 Task: Search one way flight ticket for 1 adult, 1 child, 1 infant in seat in premium economy from Dubuque: Dubuque Regional Airport to Raleigh: Raleigh-durham International Airport on 8-5-2023. Choice of flights is Singapure airlines. Number of bags: 1 checked bag. Price is upto 76000. Outbound departure time preference is 12:30.
Action: Mouse moved to (379, 352)
Screenshot: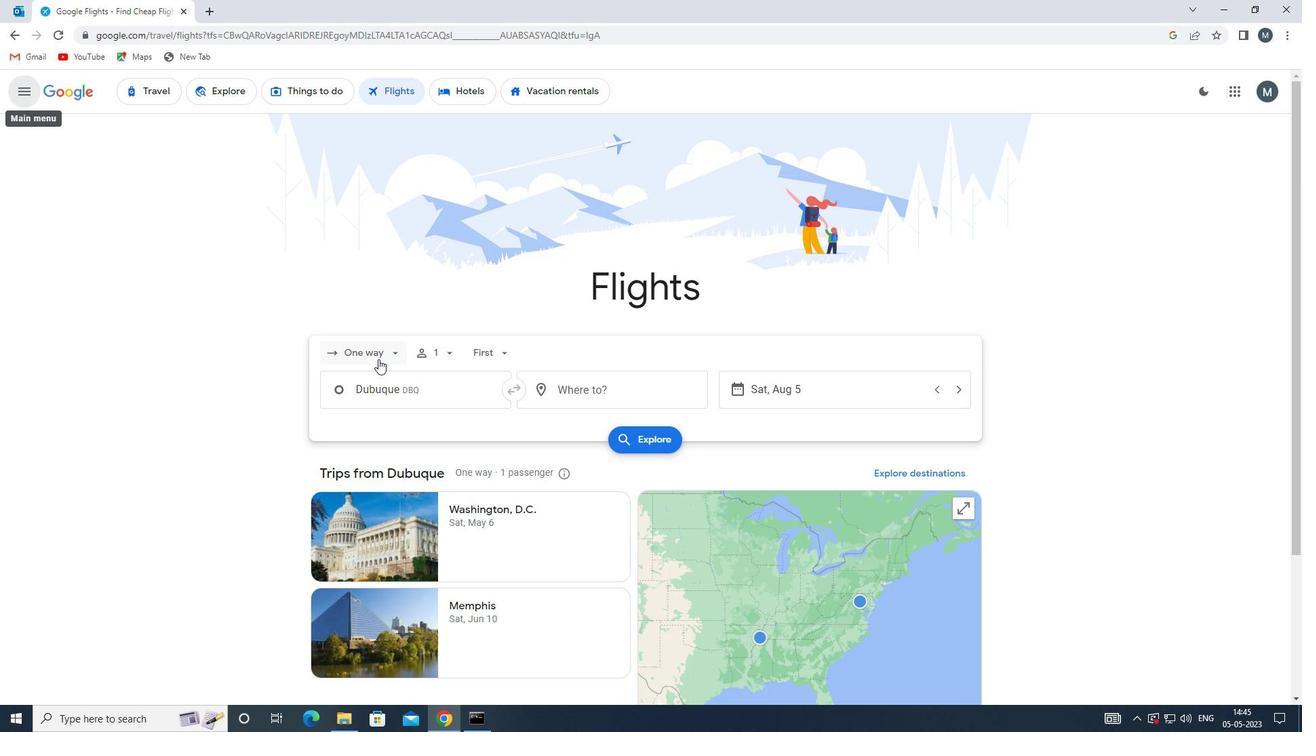 
Action: Mouse pressed left at (379, 352)
Screenshot: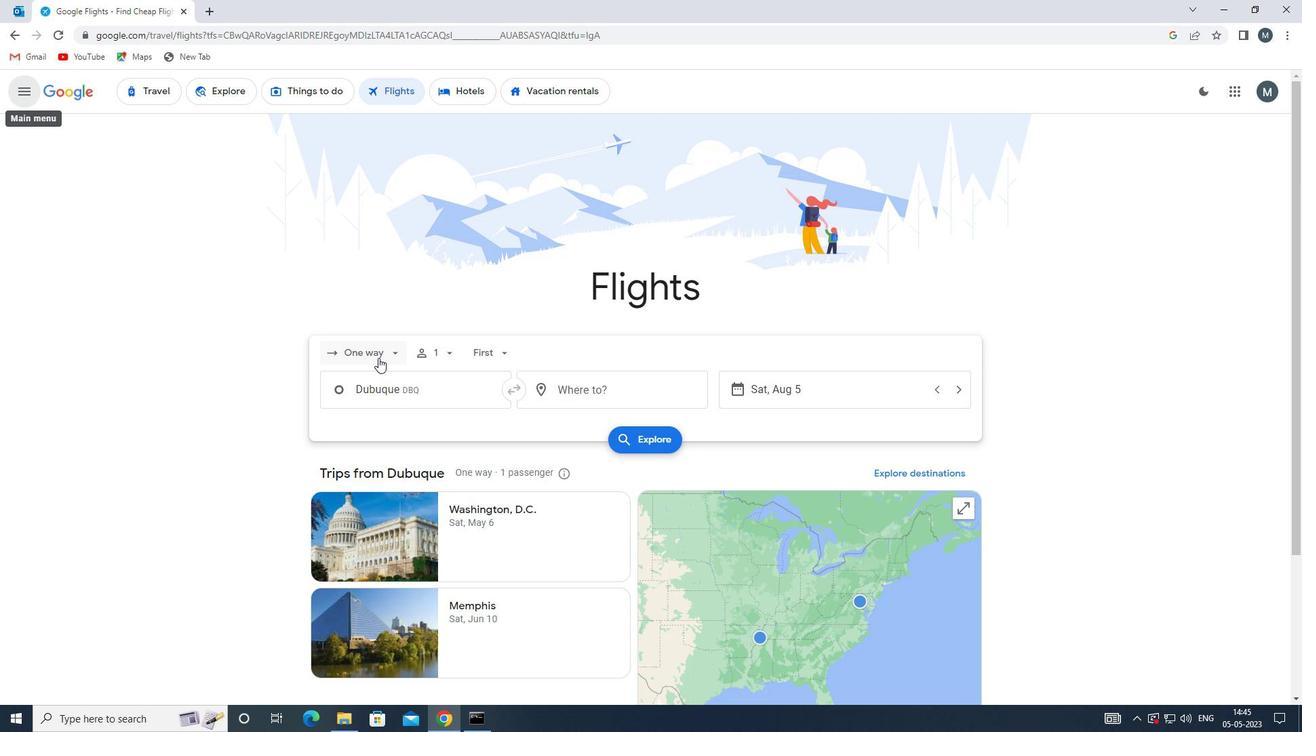 
Action: Mouse moved to (399, 428)
Screenshot: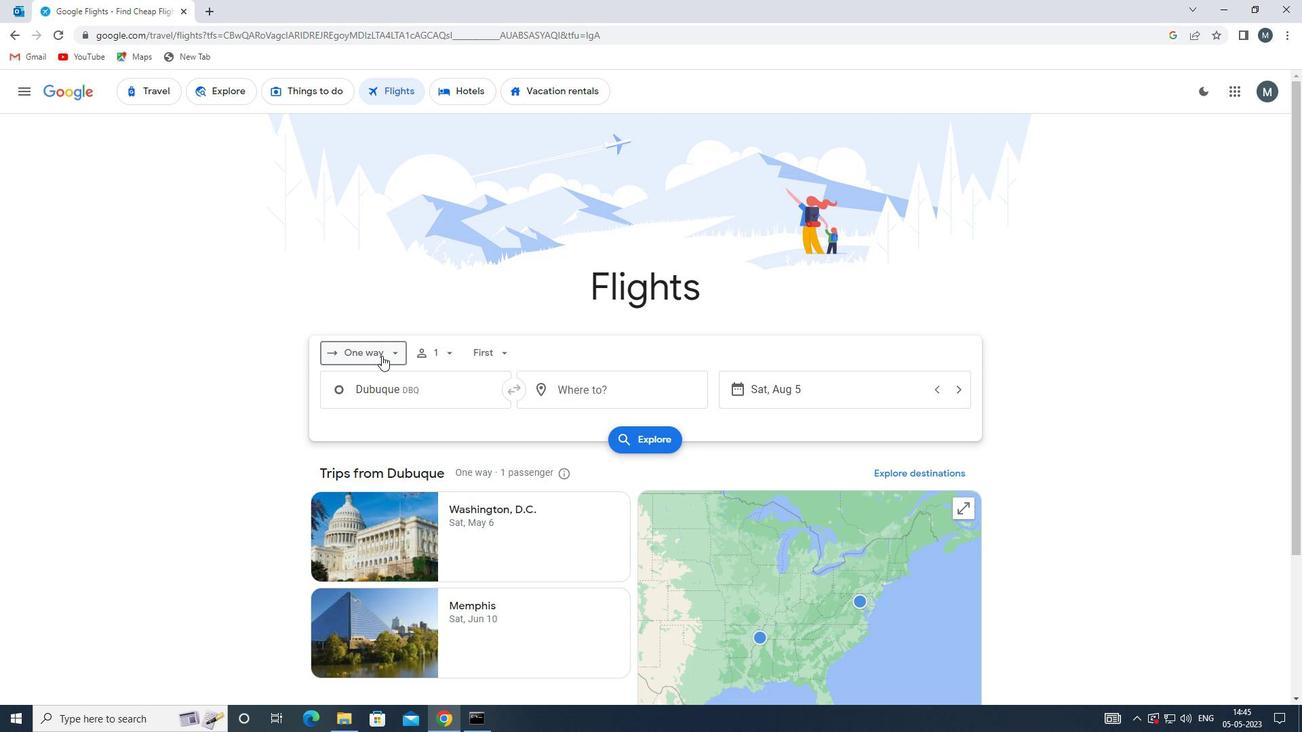 
Action: Mouse pressed left at (399, 428)
Screenshot: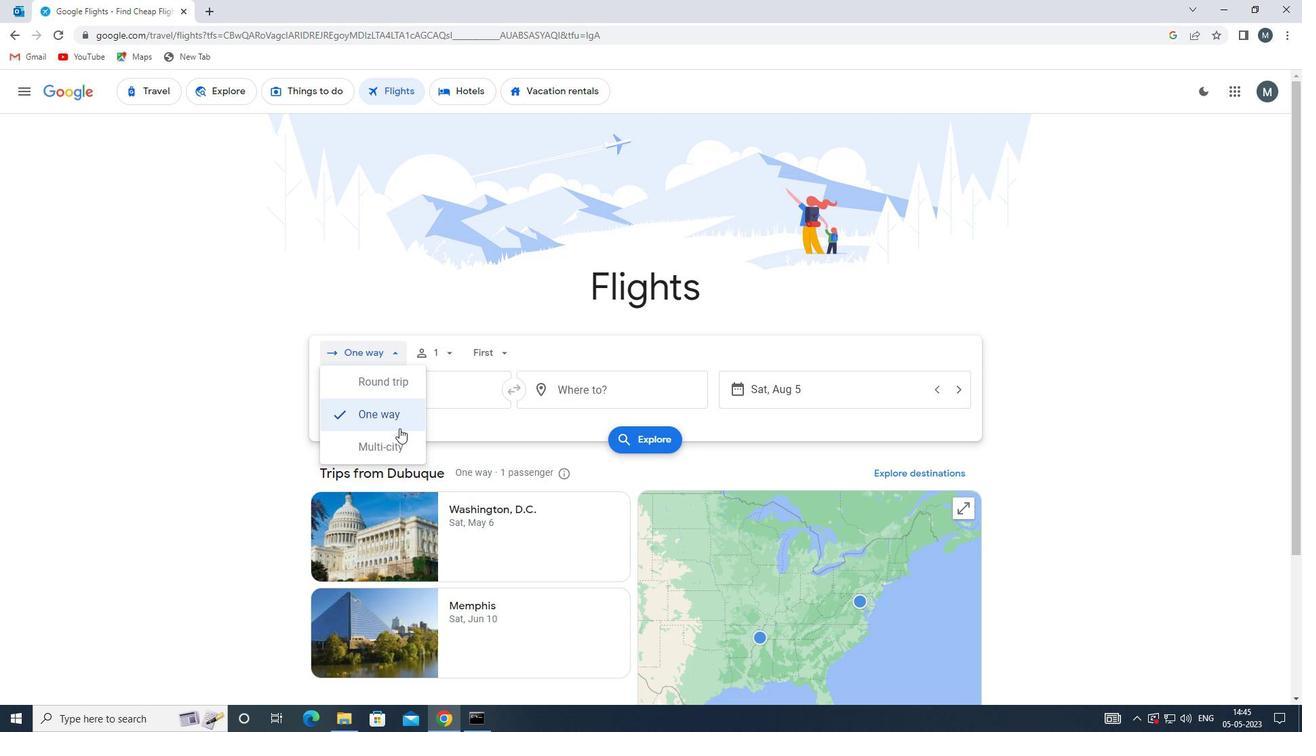 
Action: Mouse moved to (450, 349)
Screenshot: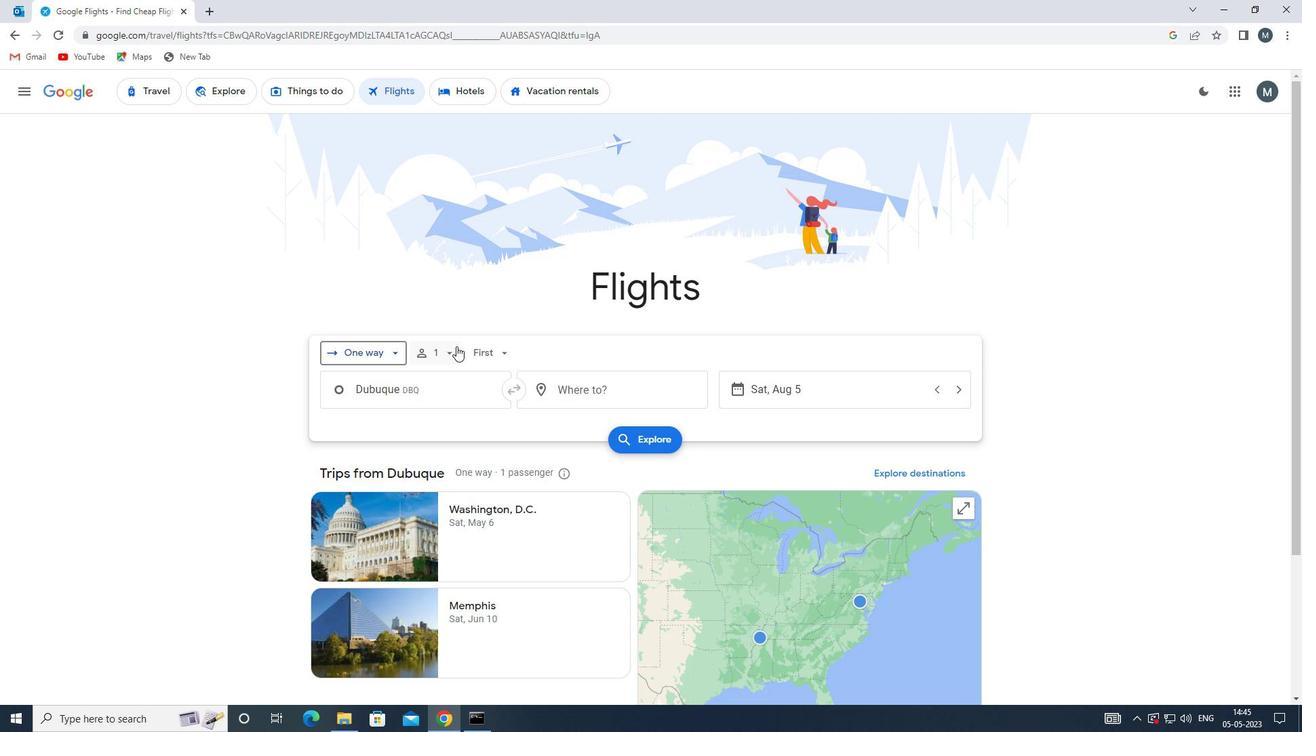 
Action: Mouse pressed left at (450, 349)
Screenshot: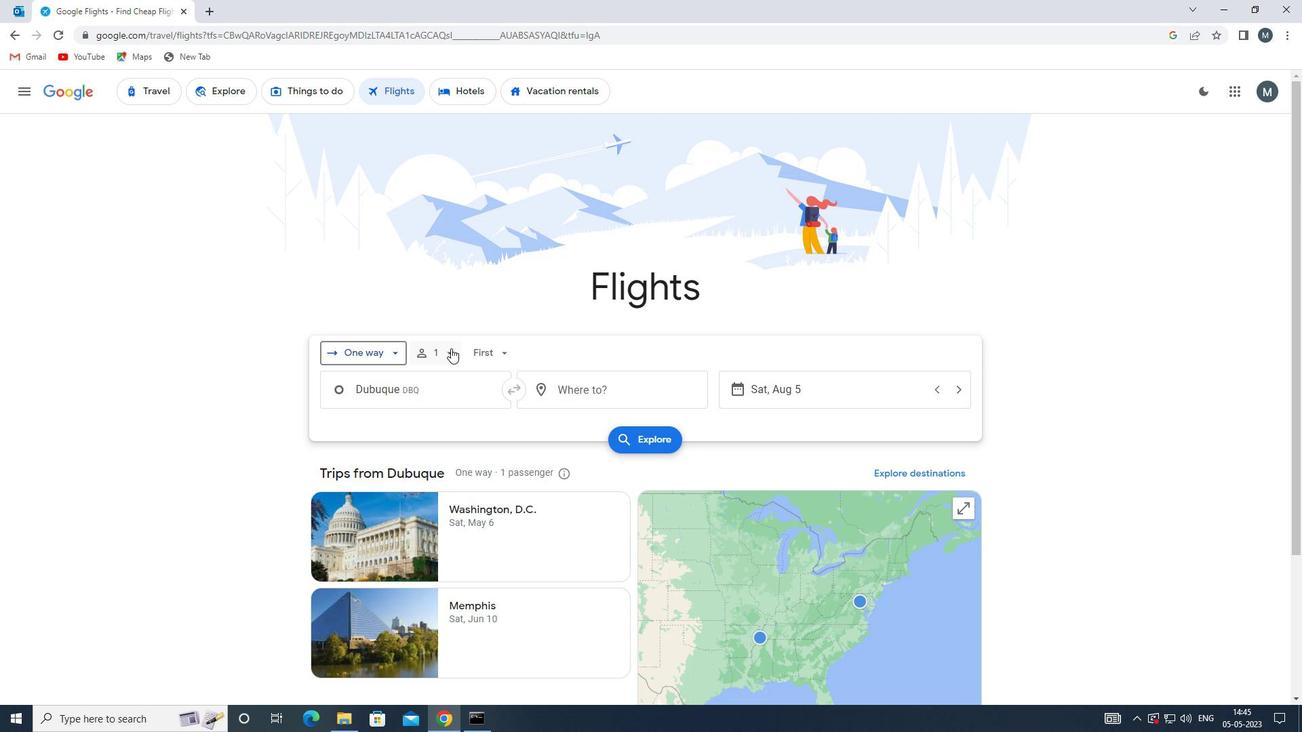 
Action: Mouse moved to (554, 425)
Screenshot: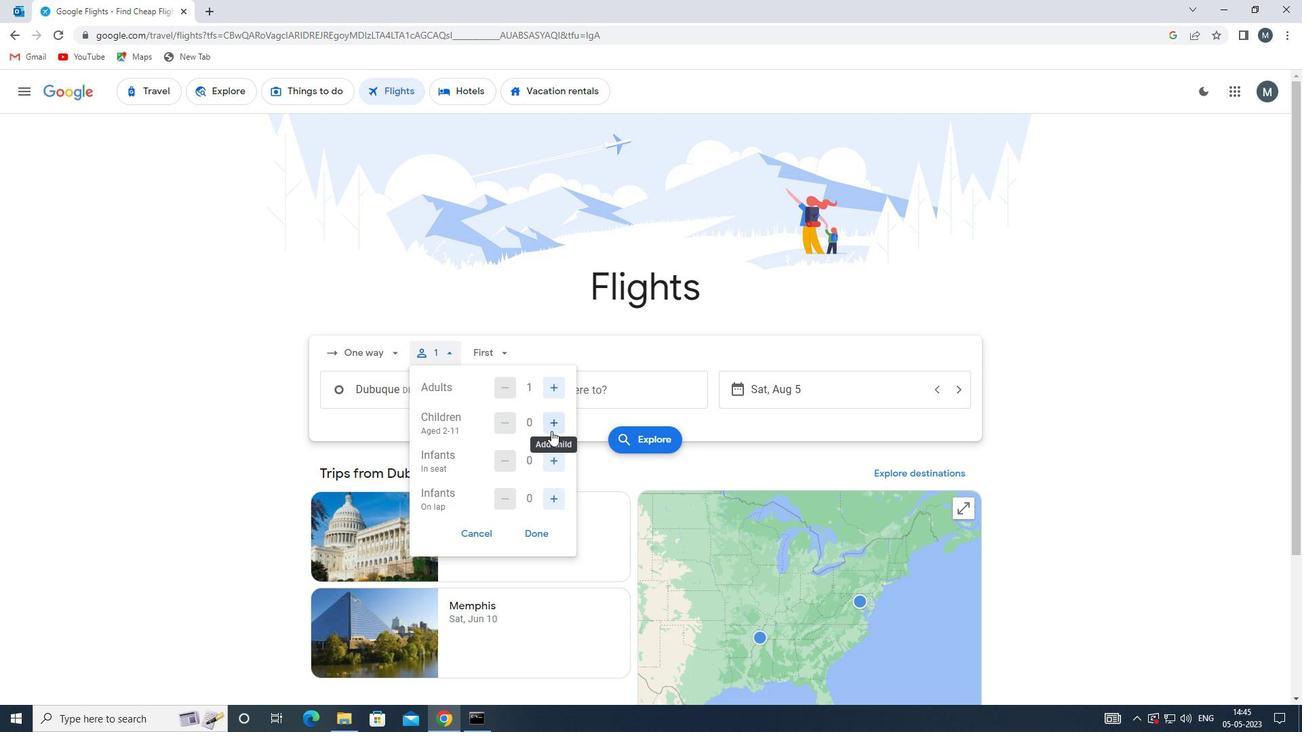 
Action: Mouse pressed left at (554, 425)
Screenshot: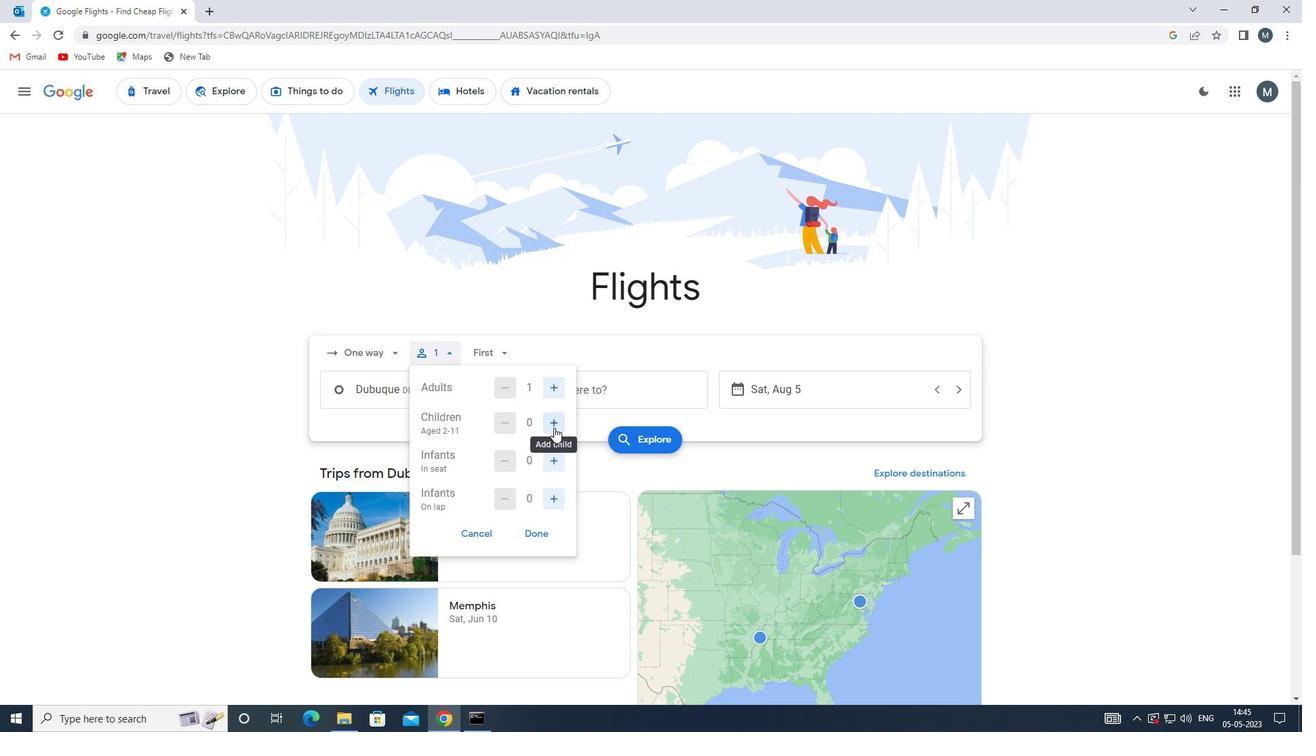 
Action: Mouse moved to (552, 449)
Screenshot: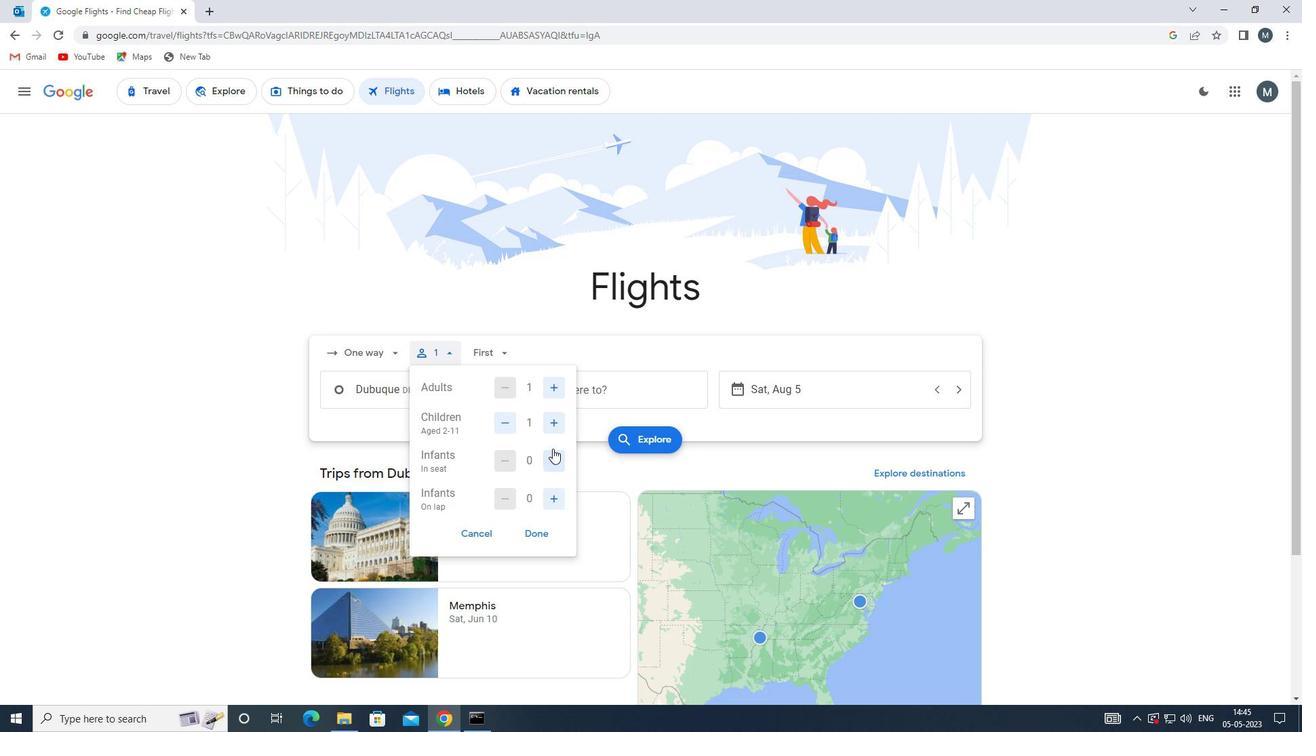 
Action: Mouse pressed left at (552, 449)
Screenshot: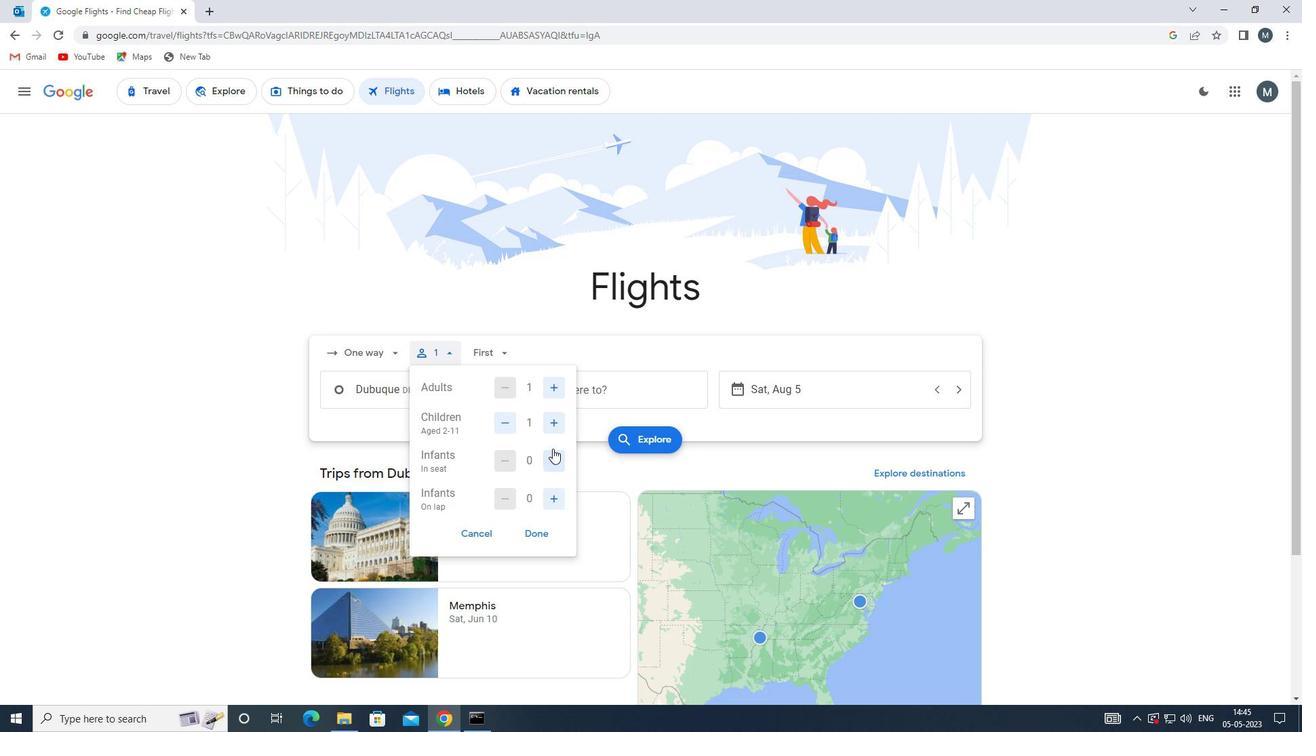
Action: Mouse moved to (533, 532)
Screenshot: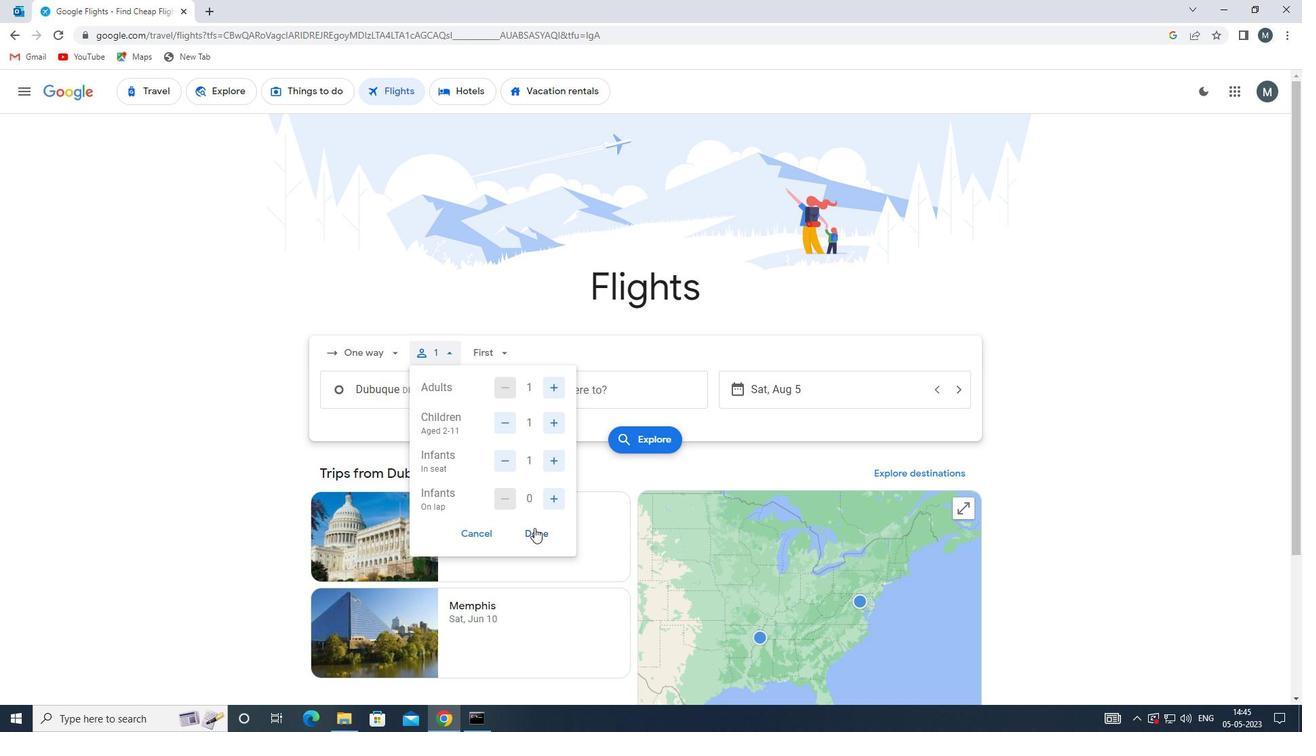 
Action: Mouse pressed left at (533, 532)
Screenshot: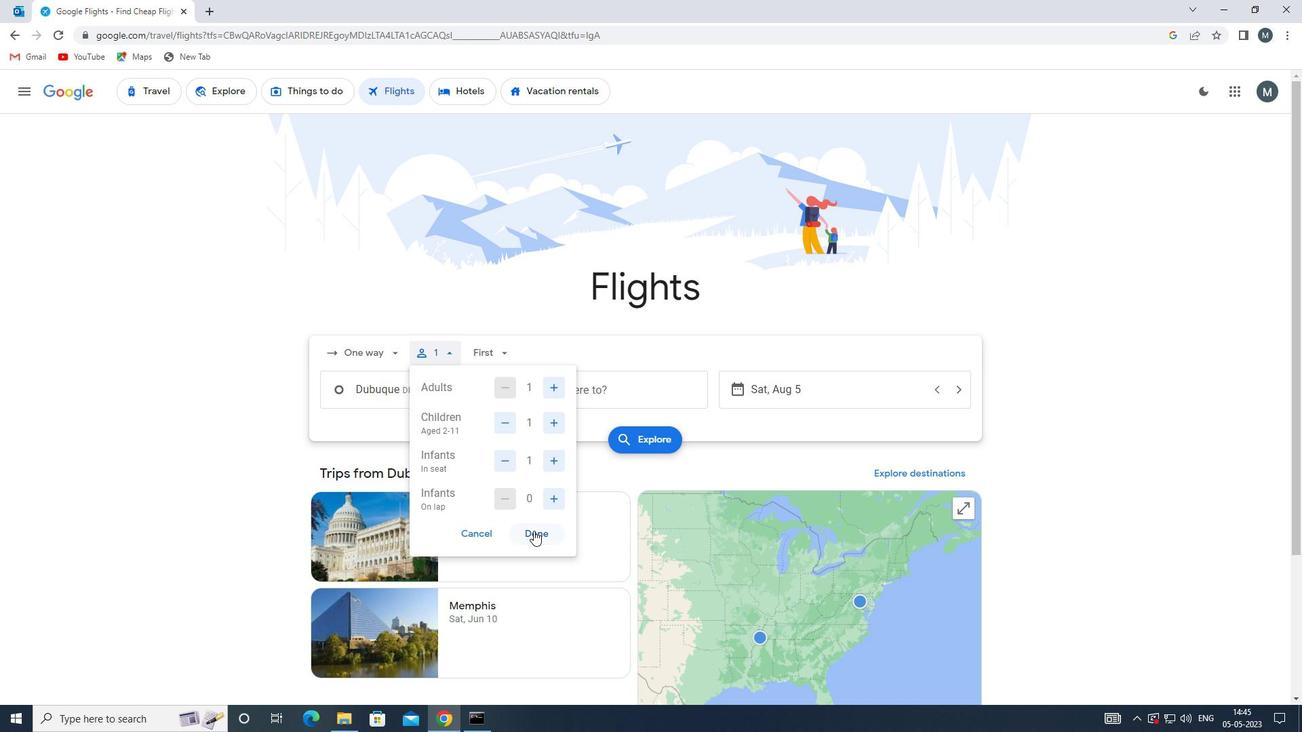 
Action: Mouse moved to (501, 348)
Screenshot: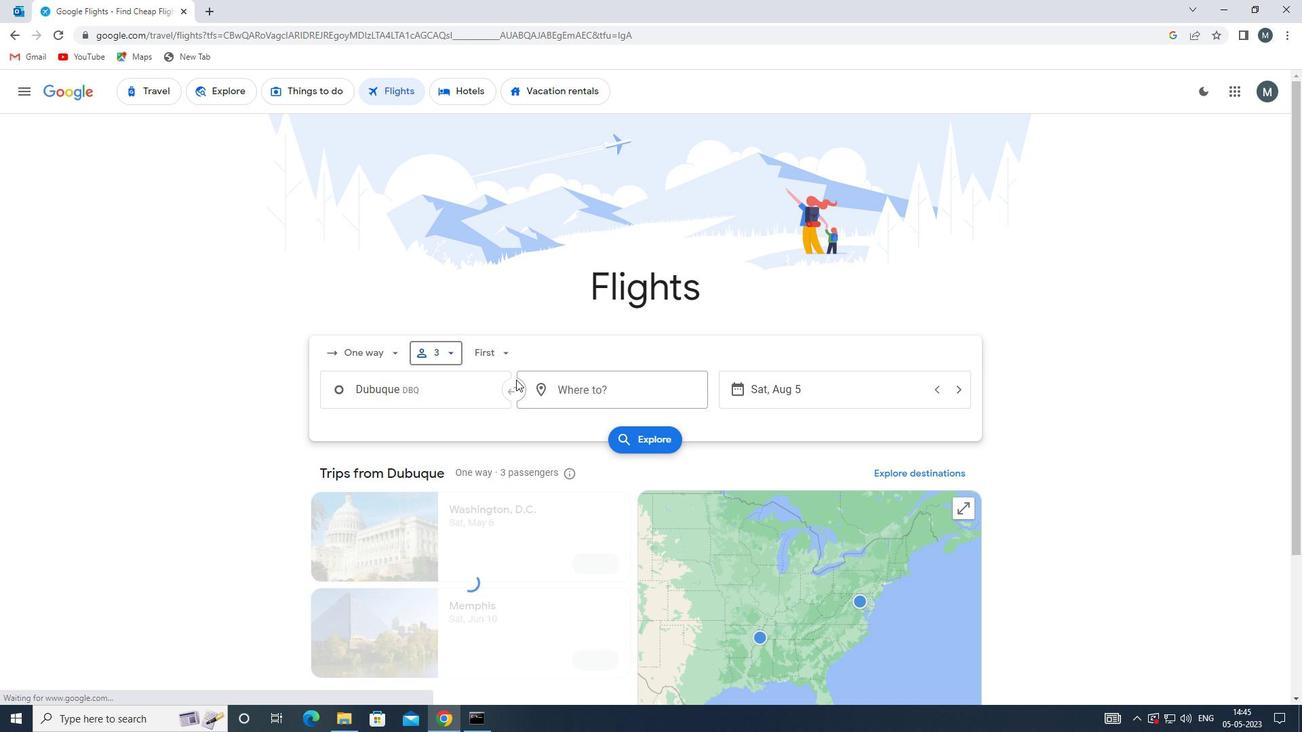 
Action: Mouse pressed left at (501, 348)
Screenshot: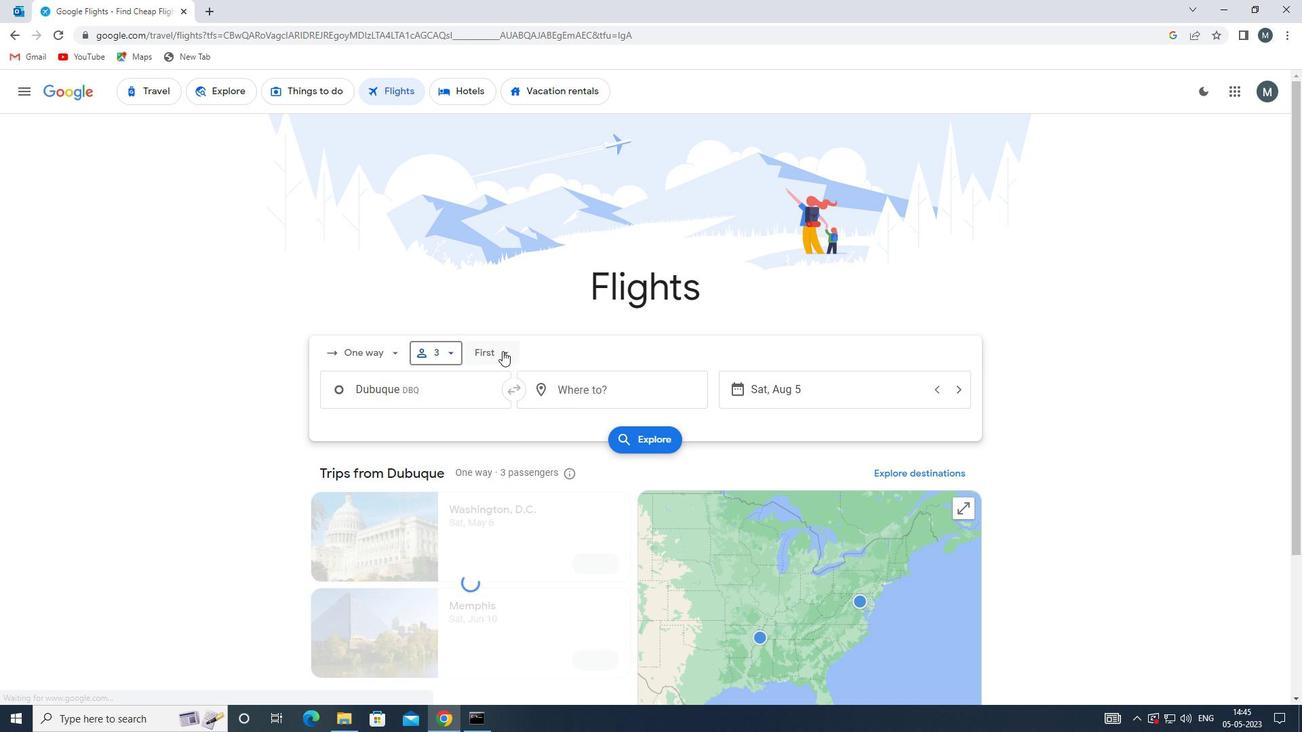 
Action: Mouse moved to (527, 415)
Screenshot: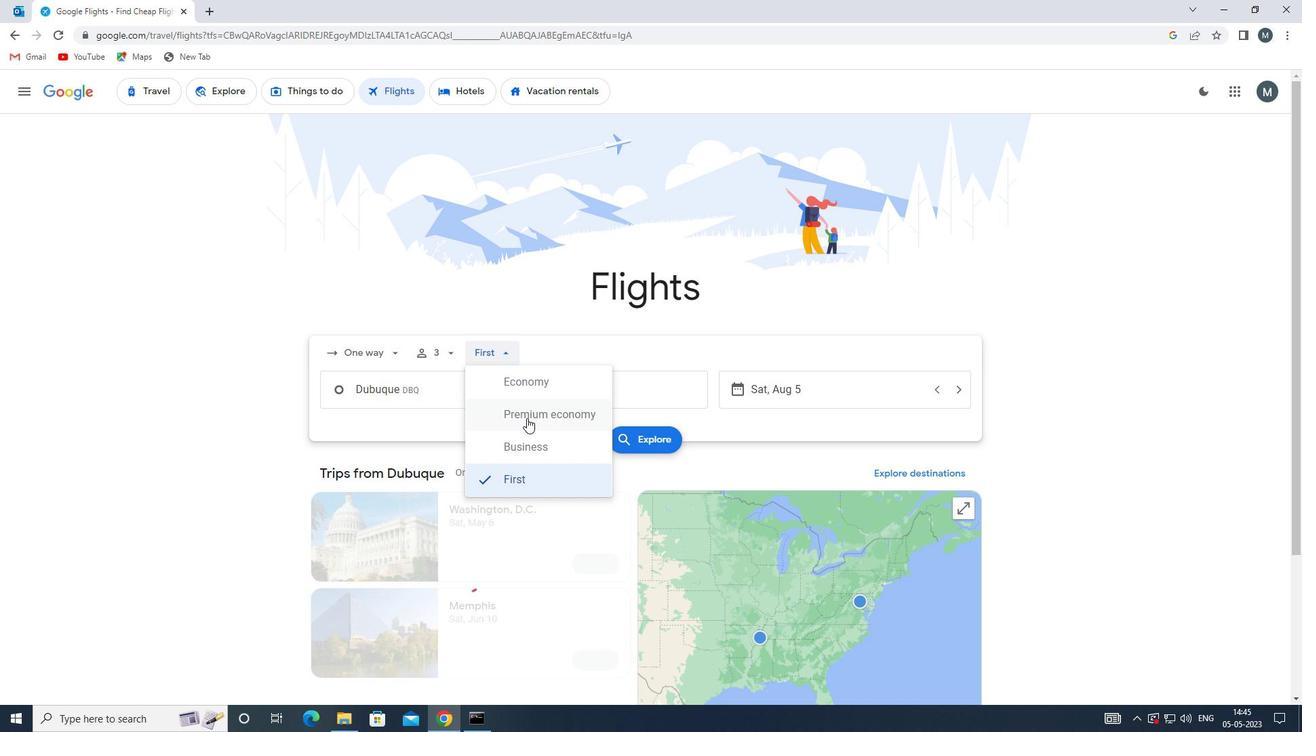 
Action: Mouse pressed left at (527, 415)
Screenshot: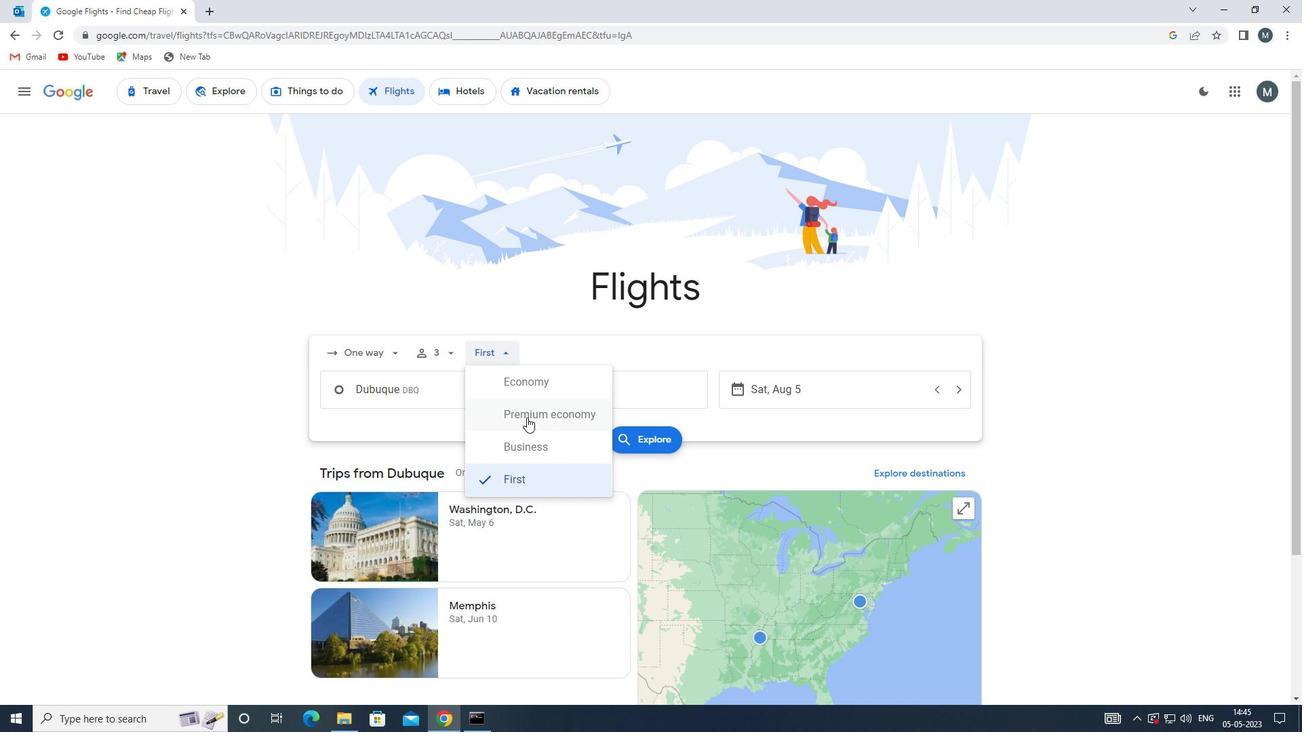 
Action: Mouse moved to (442, 398)
Screenshot: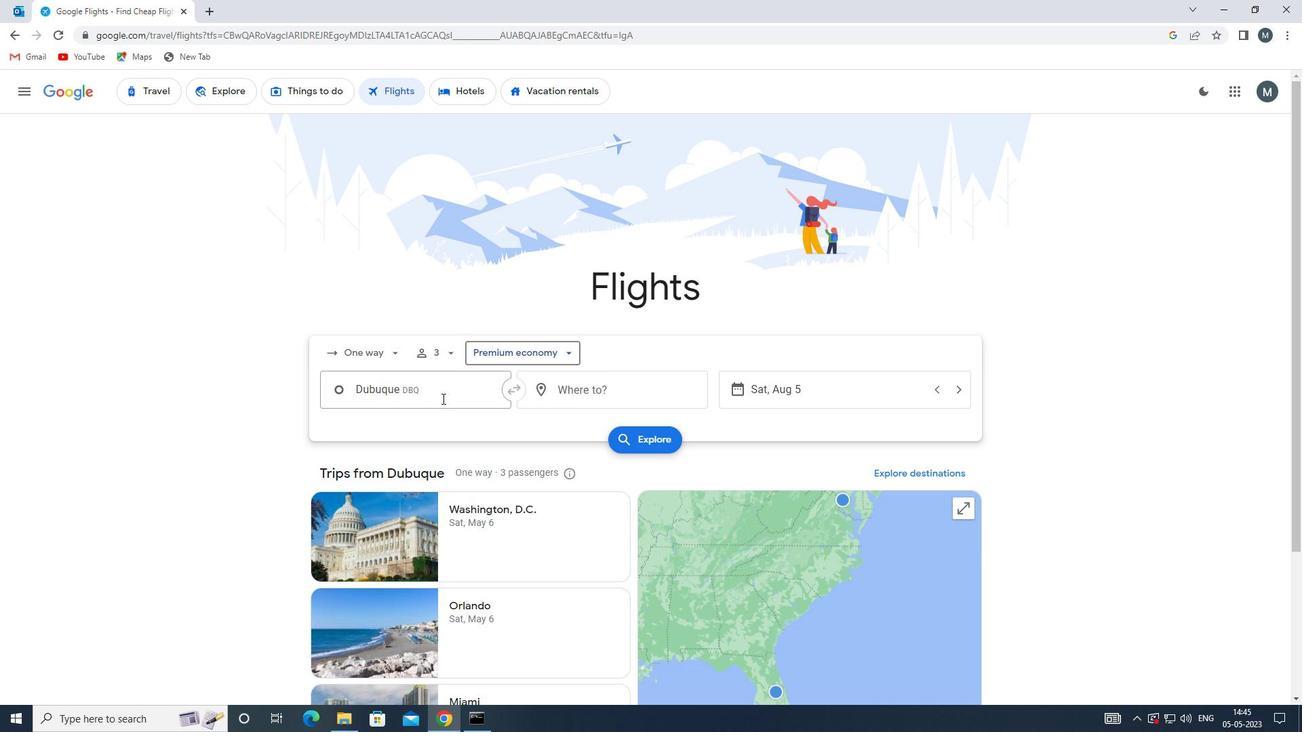 
Action: Mouse pressed left at (442, 398)
Screenshot: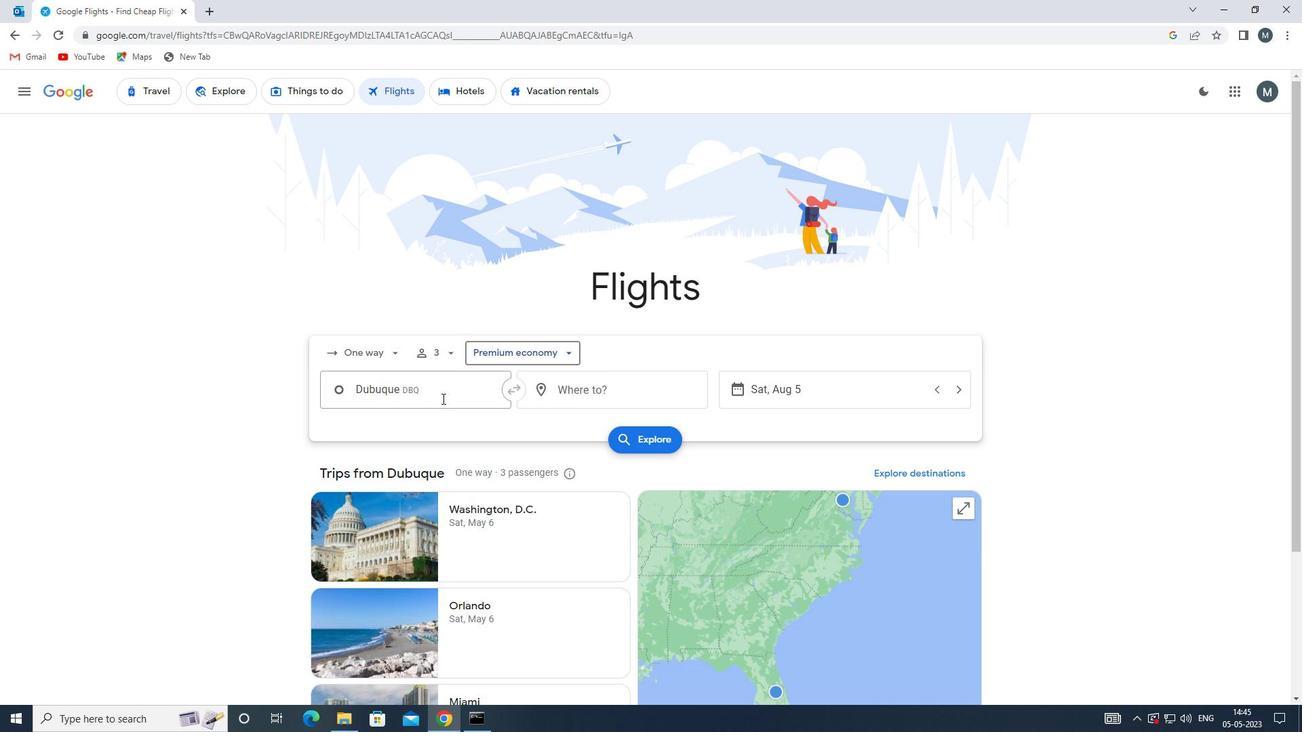 
Action: Mouse moved to (459, 493)
Screenshot: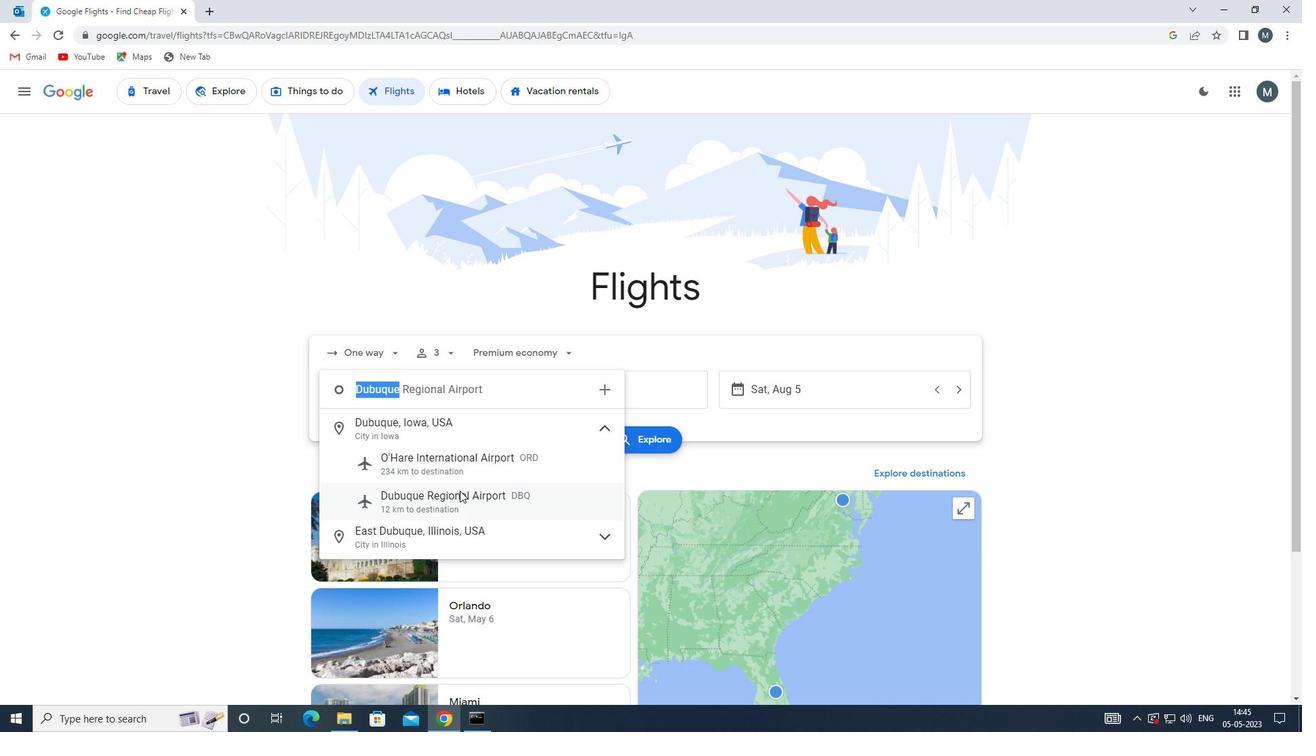 
Action: Mouse pressed left at (459, 493)
Screenshot: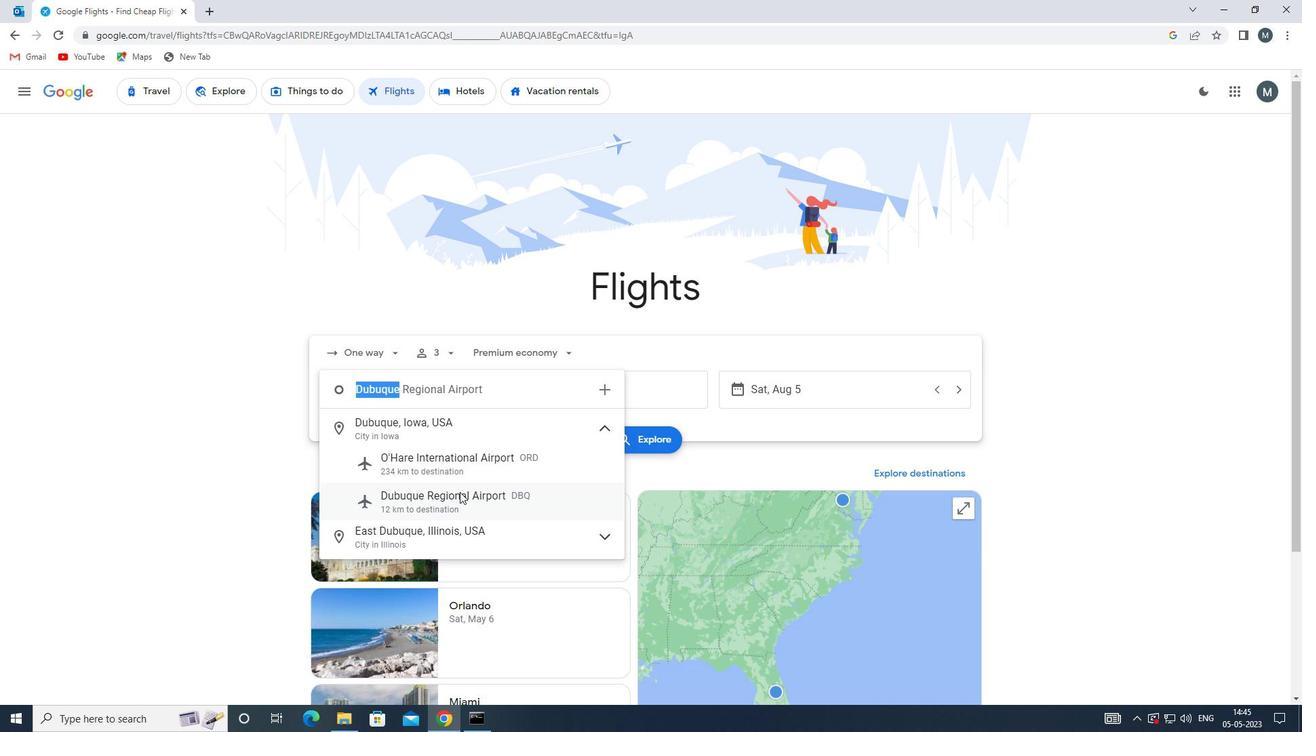 
Action: Mouse moved to (568, 396)
Screenshot: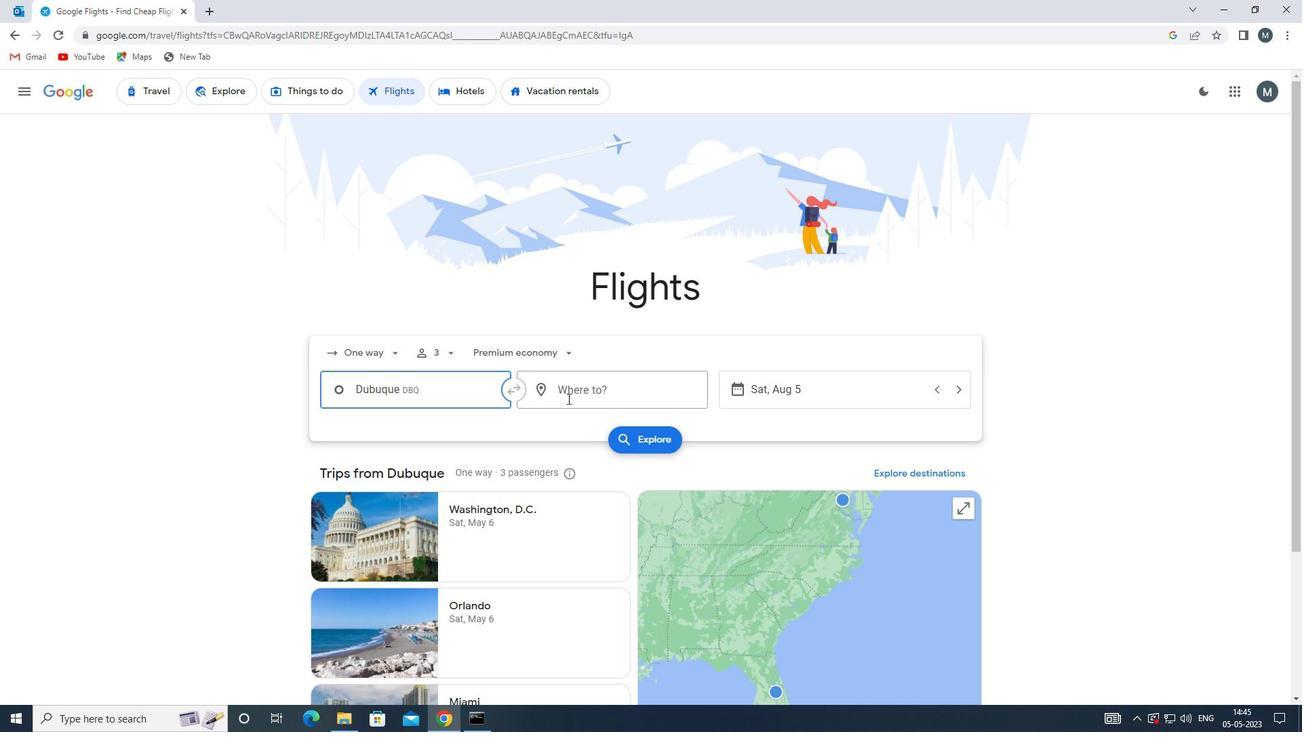 
Action: Mouse pressed left at (568, 396)
Screenshot: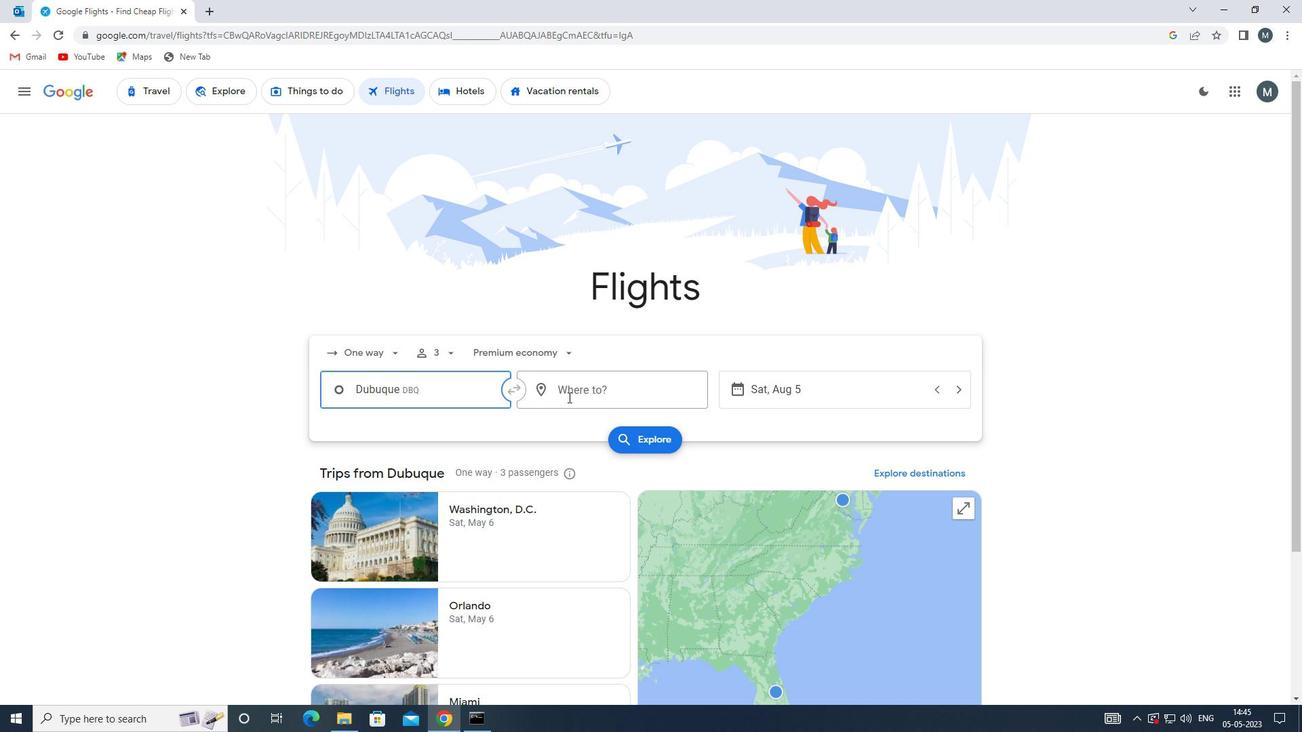 
Action: Key pressed rdu
Screenshot: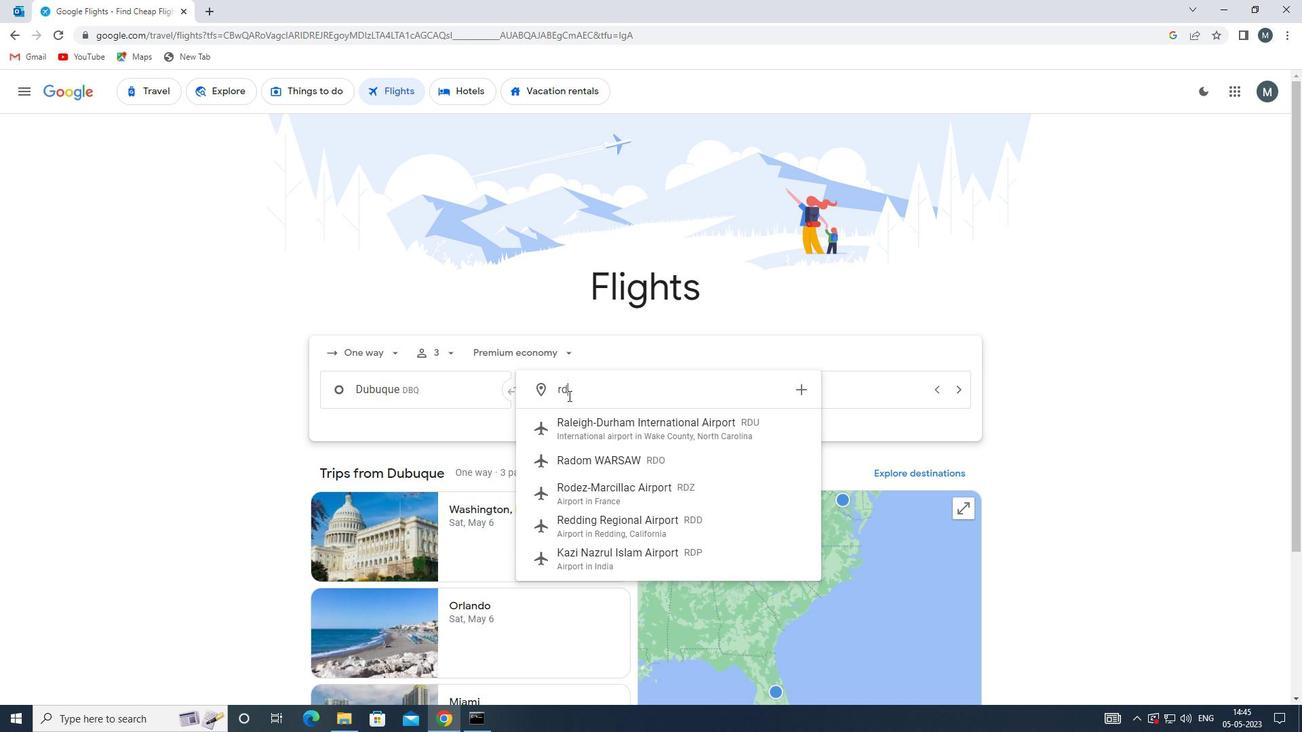 
Action: Mouse moved to (601, 434)
Screenshot: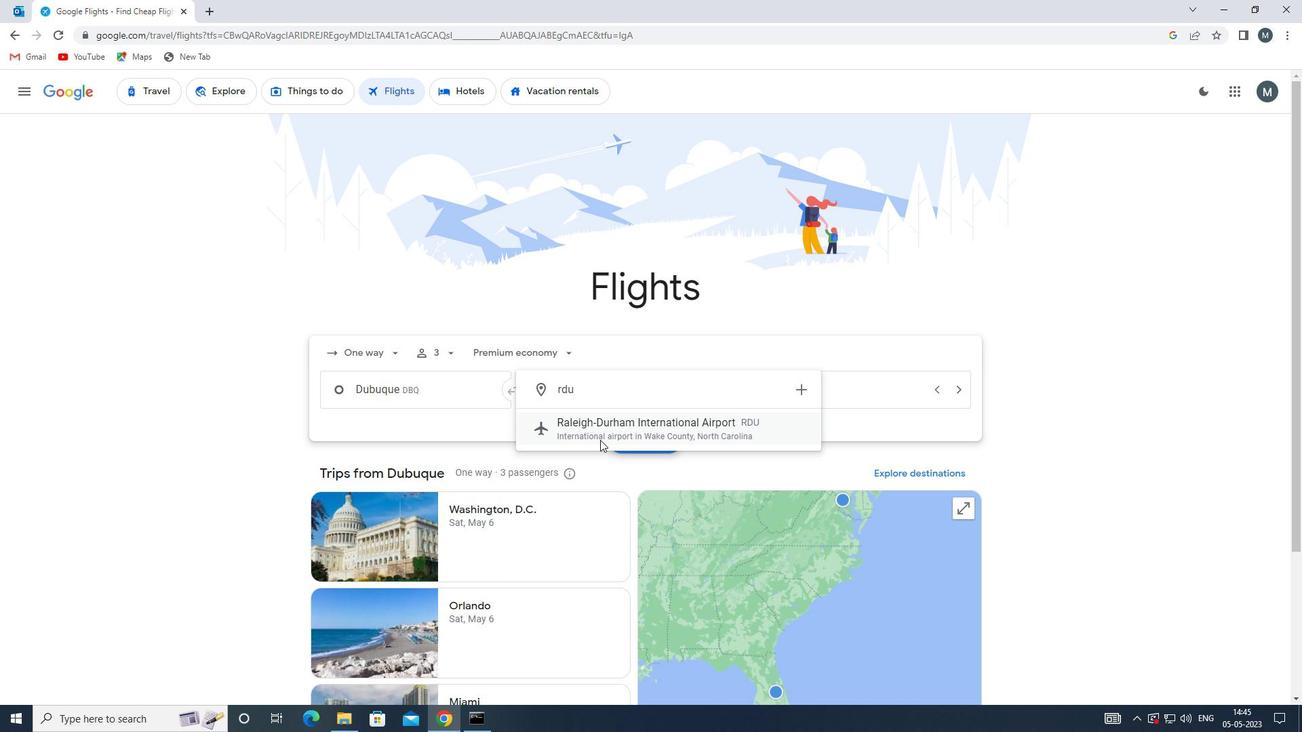 
Action: Mouse pressed left at (601, 434)
Screenshot: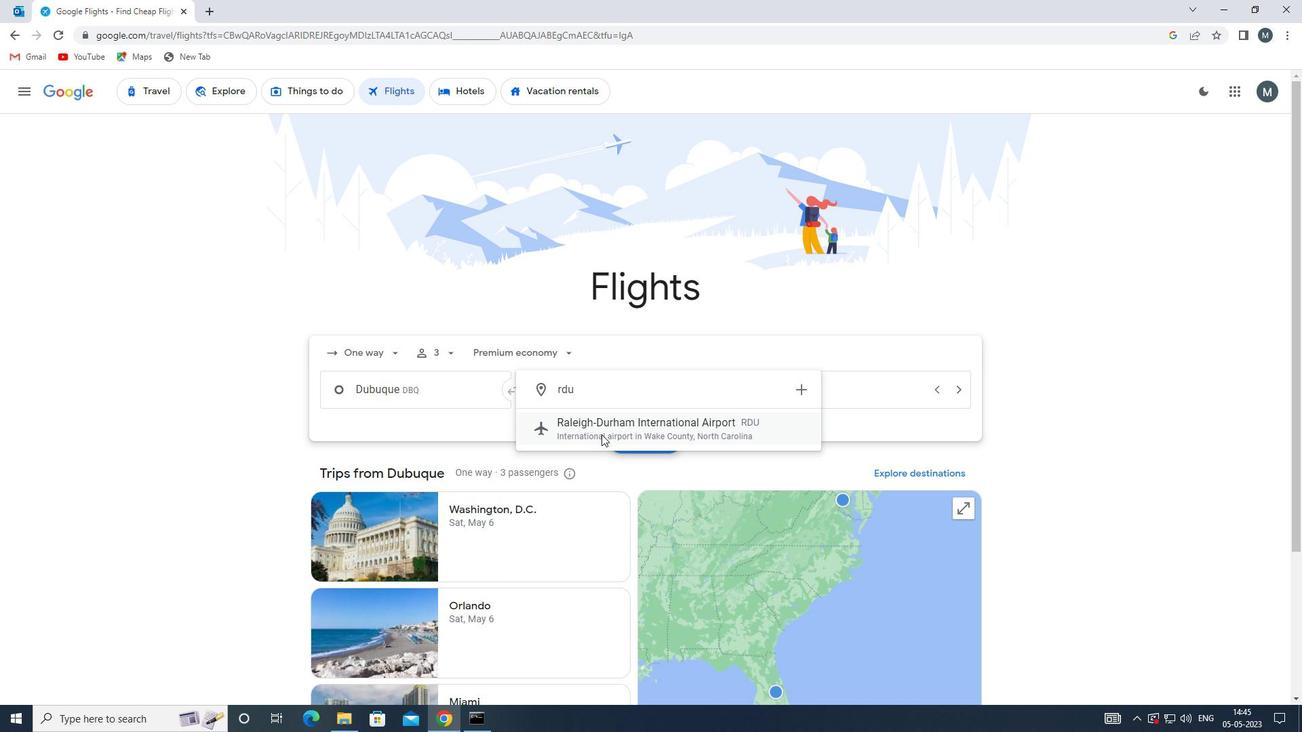 
Action: Mouse moved to (763, 389)
Screenshot: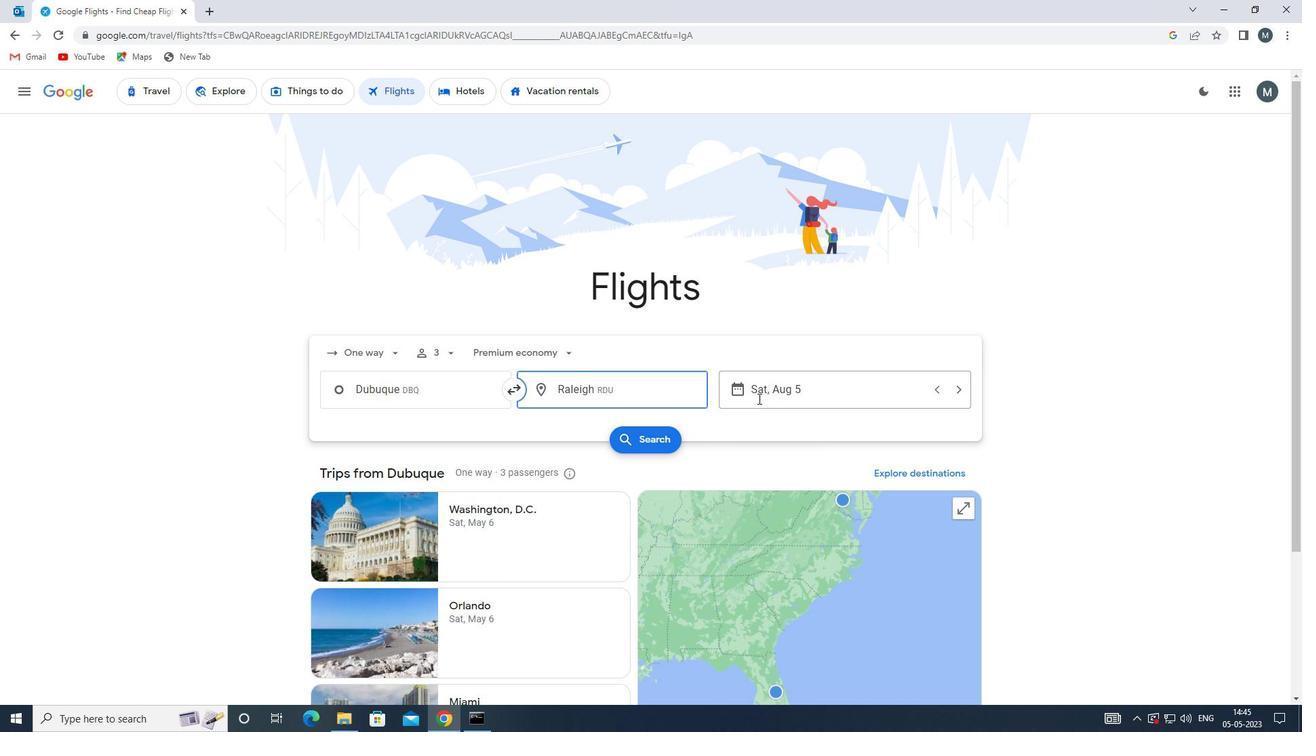 
Action: Mouse pressed left at (763, 389)
Screenshot: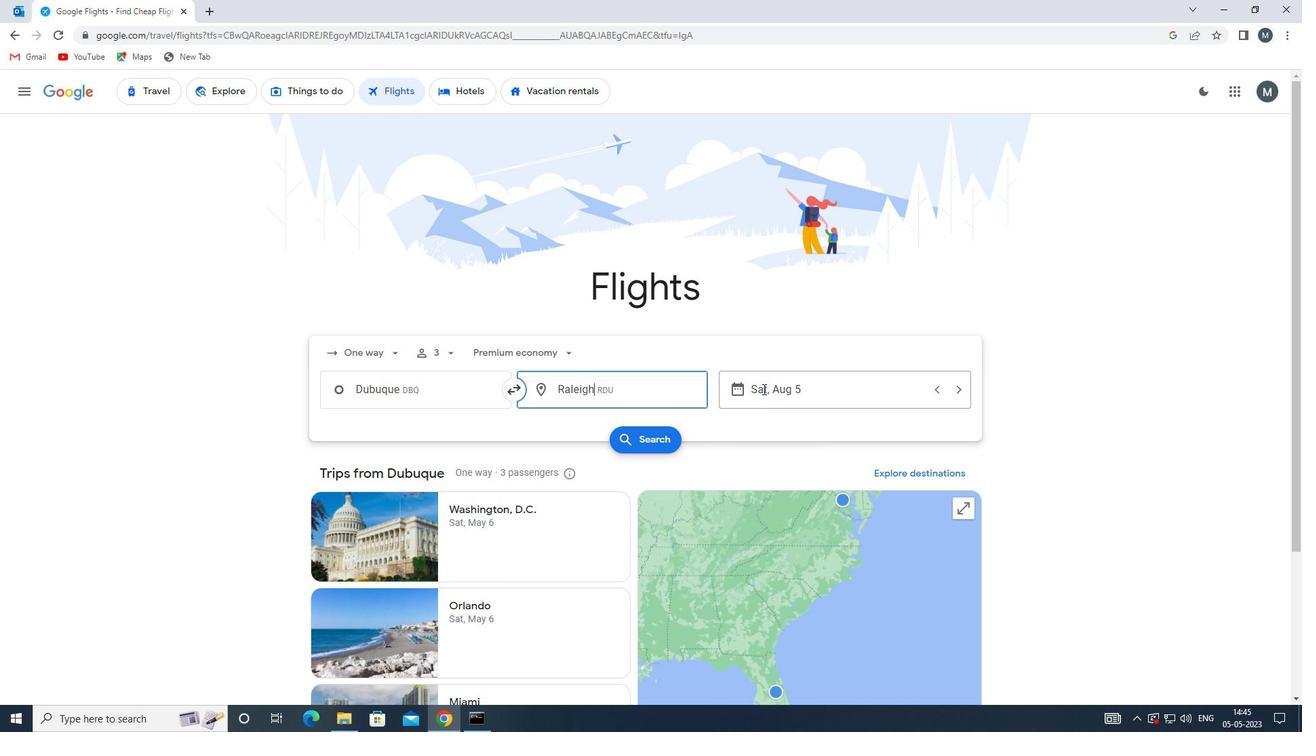 
Action: Mouse moved to (681, 462)
Screenshot: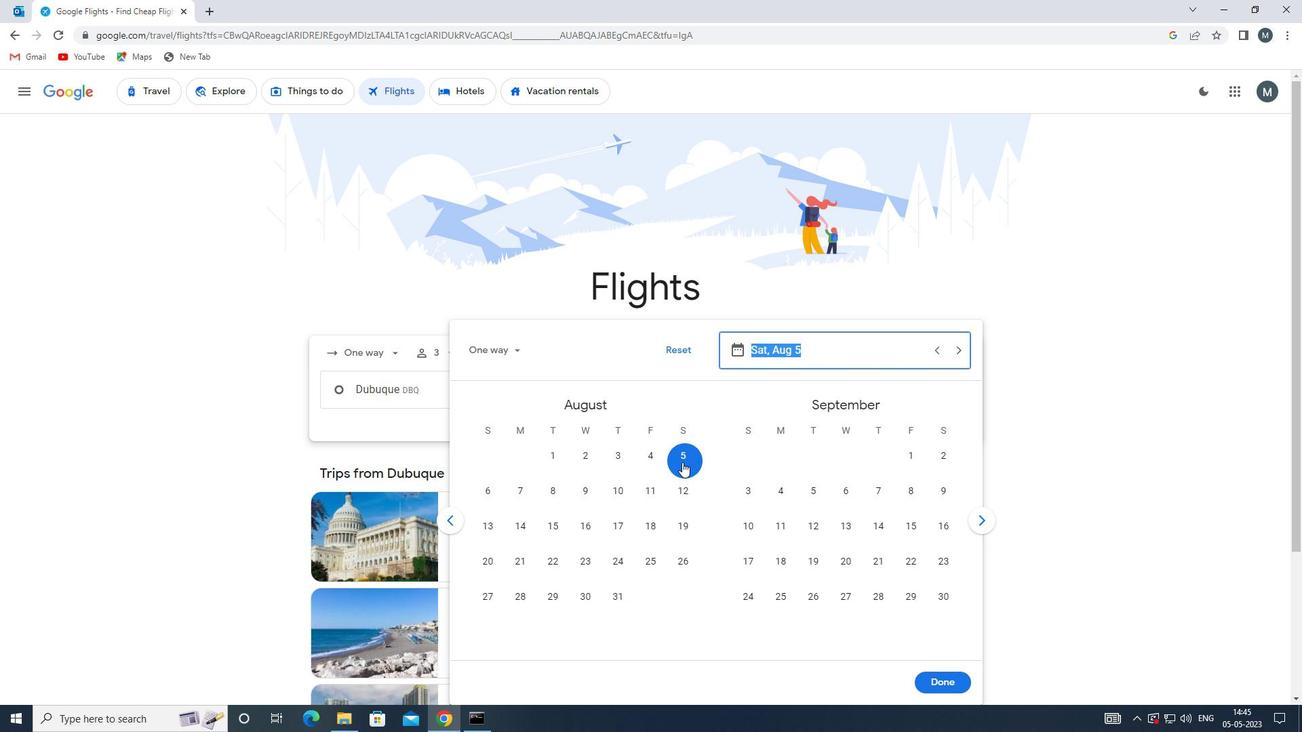
Action: Mouse pressed left at (681, 462)
Screenshot: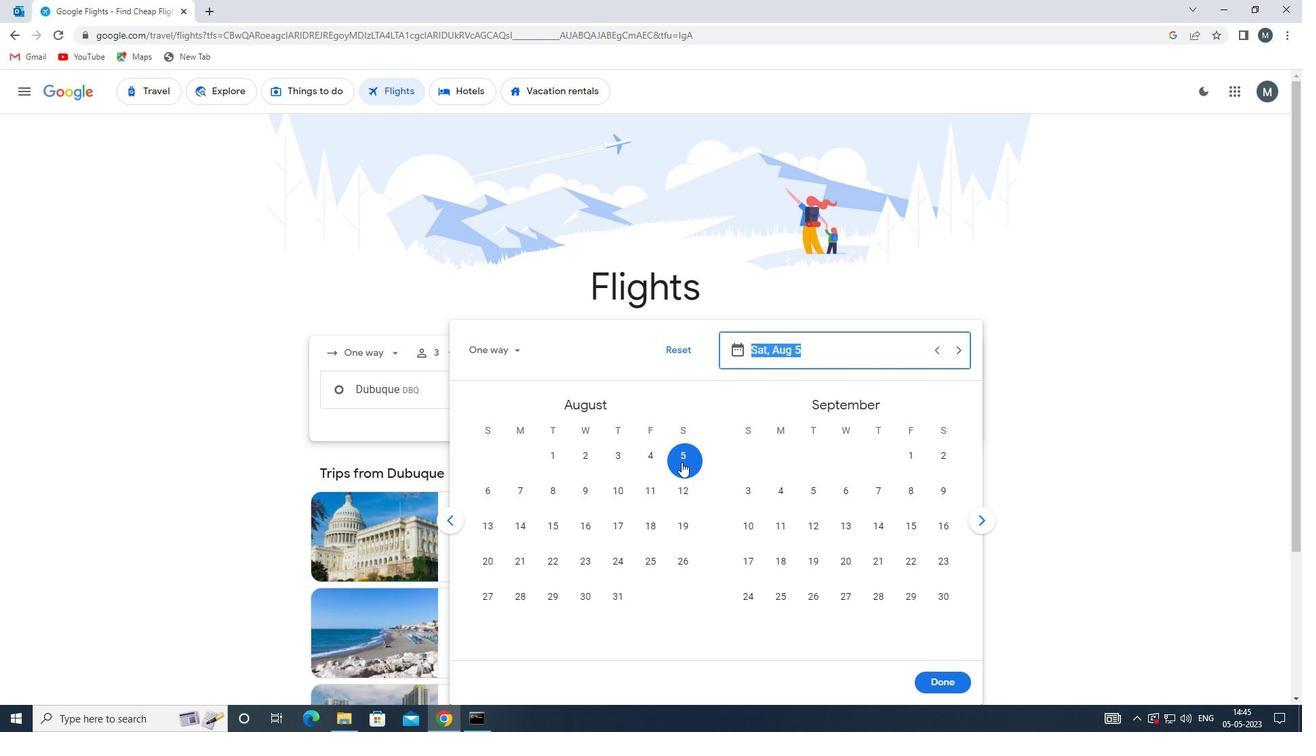 
Action: Mouse moved to (945, 674)
Screenshot: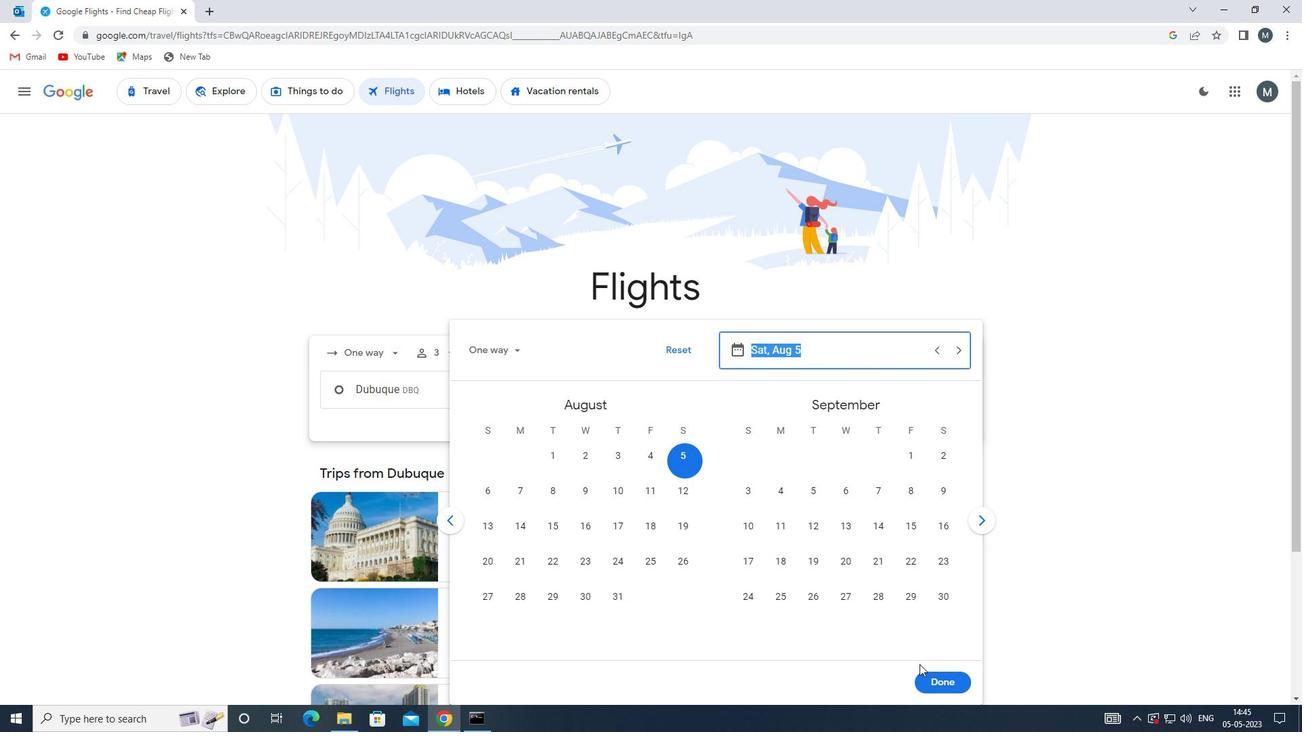 
Action: Mouse pressed left at (945, 674)
Screenshot: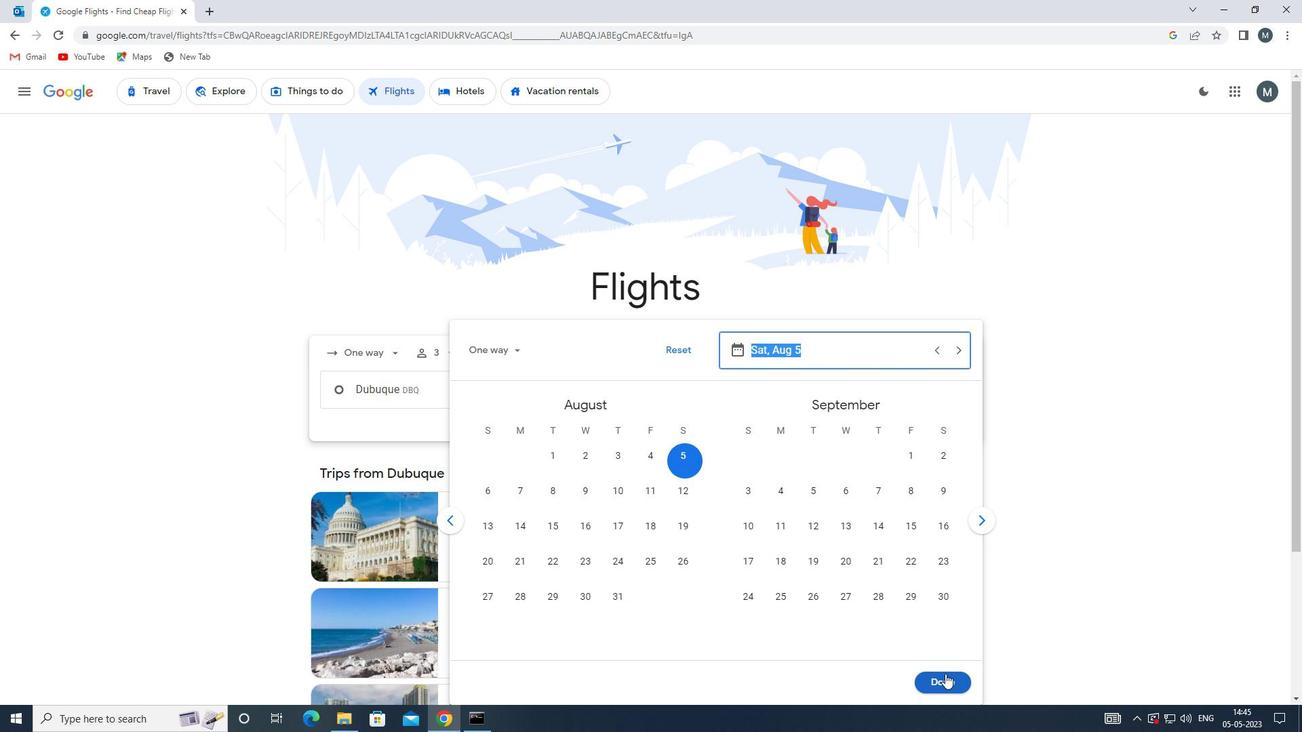 
Action: Mouse moved to (635, 431)
Screenshot: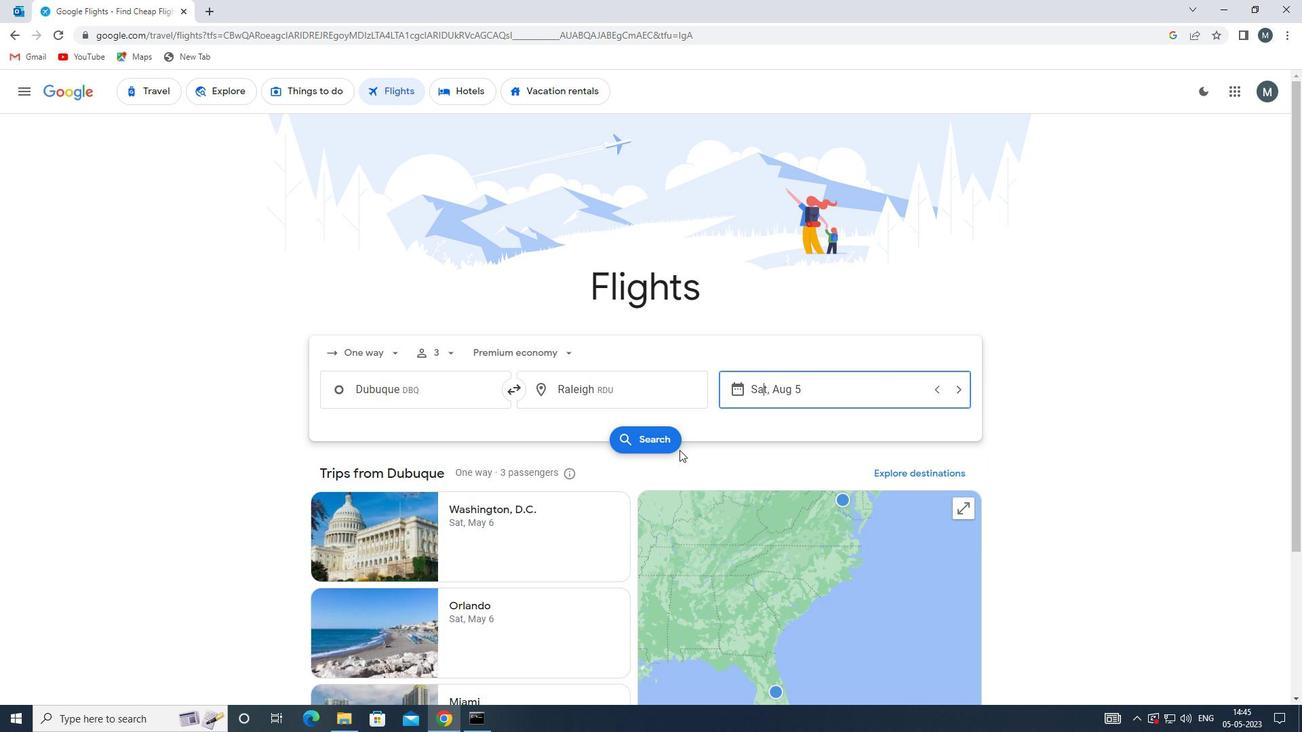 
Action: Mouse pressed left at (635, 431)
Screenshot: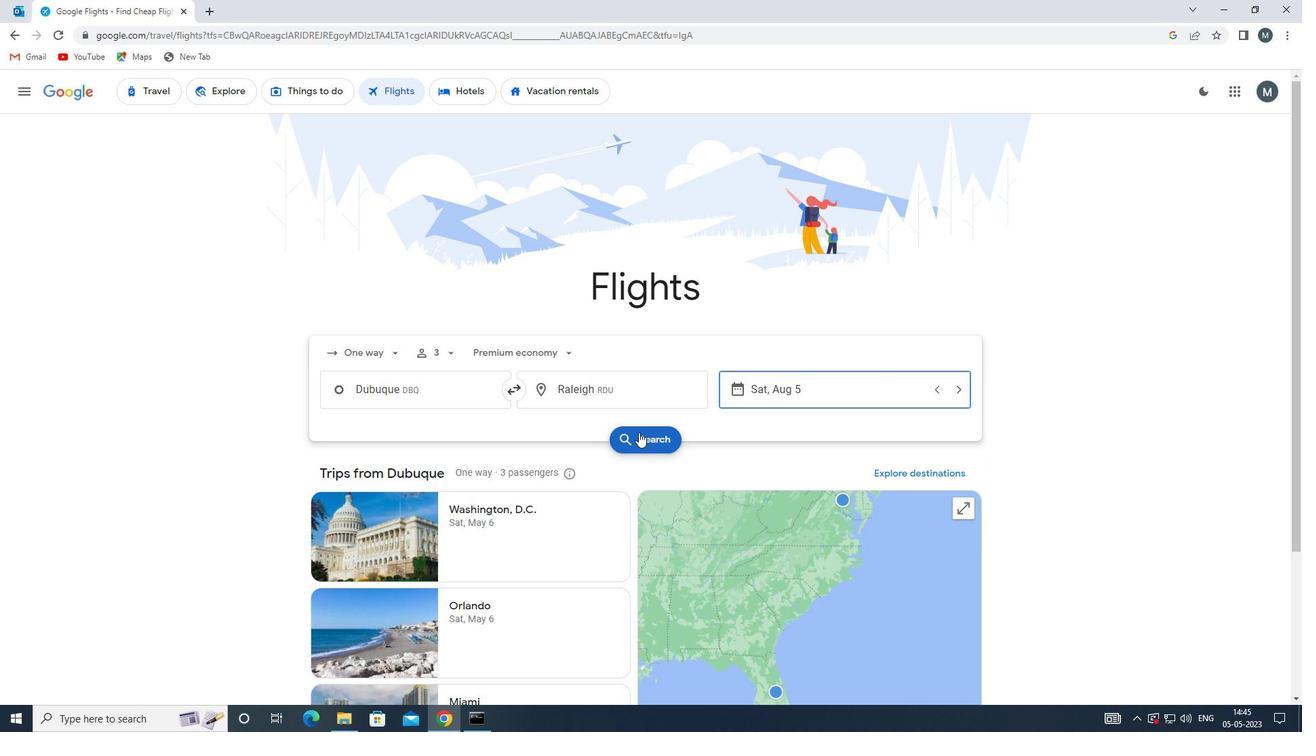 
Action: Mouse moved to (340, 218)
Screenshot: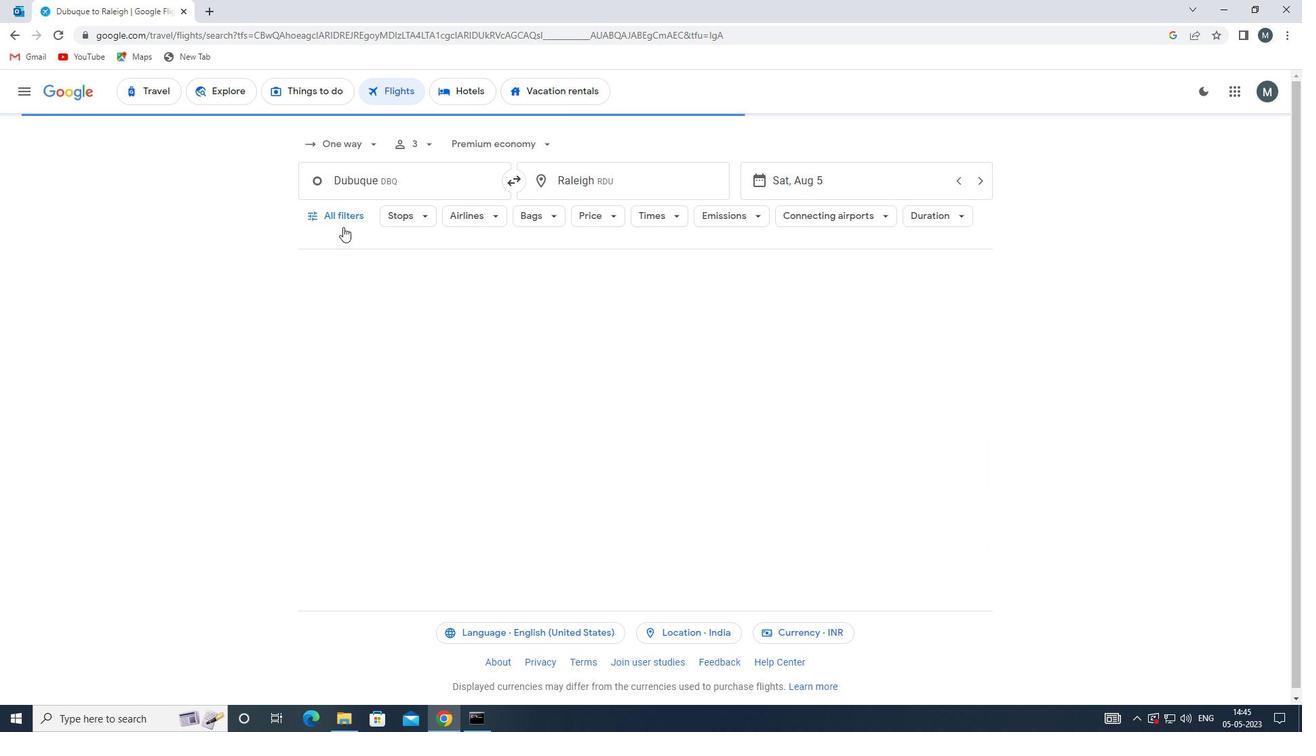 
Action: Mouse pressed left at (340, 218)
Screenshot: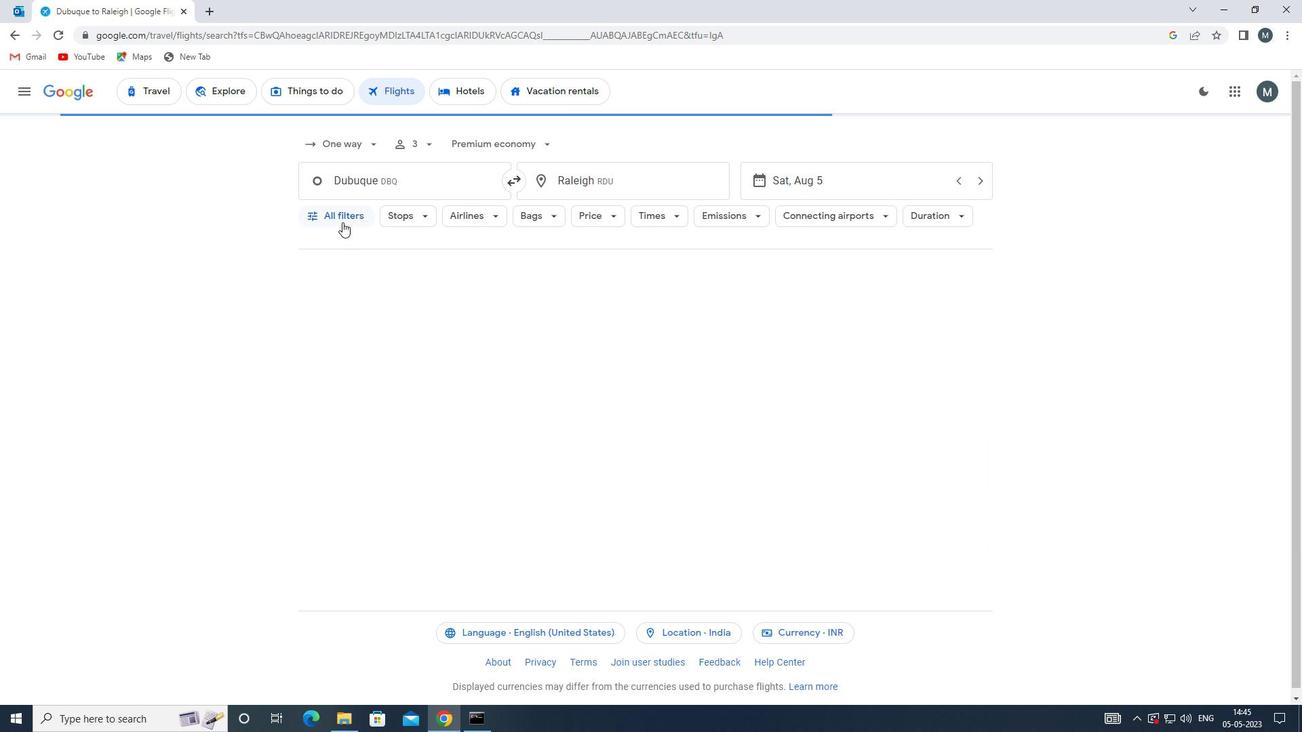 
Action: Mouse moved to (407, 362)
Screenshot: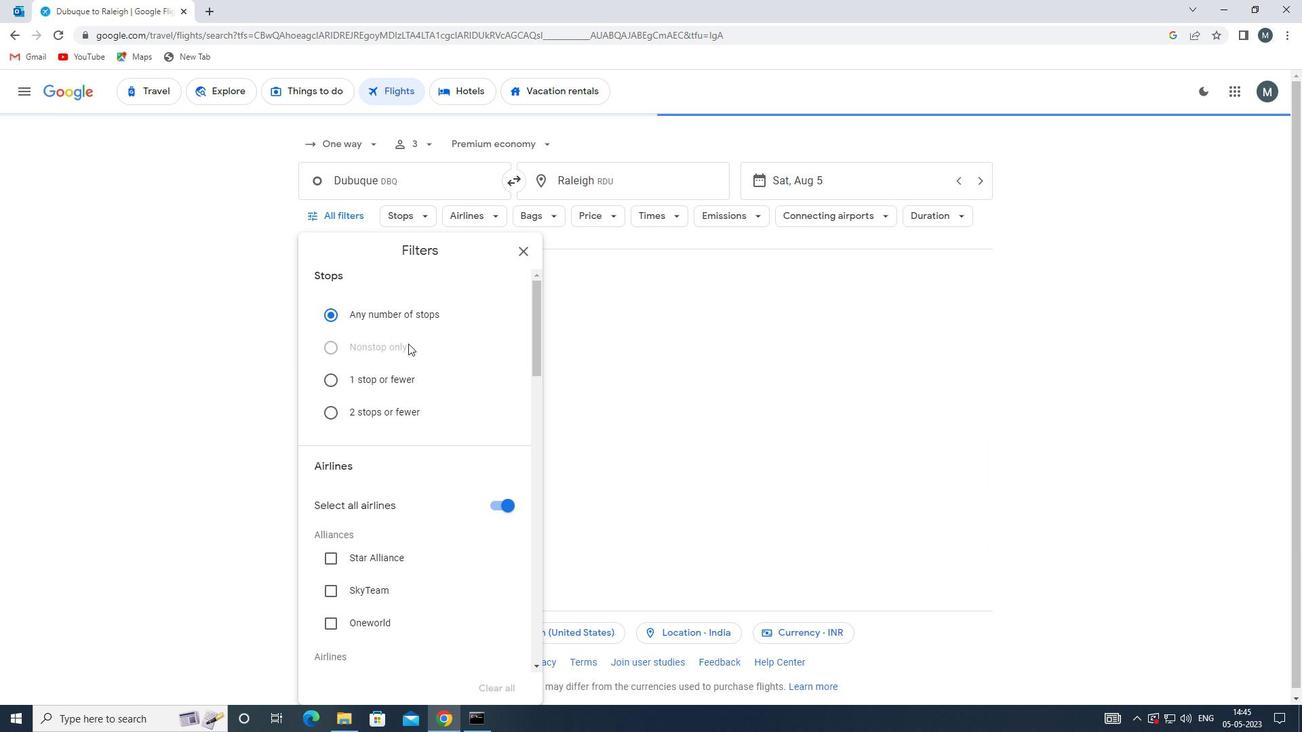 
Action: Mouse scrolled (407, 362) with delta (0, 0)
Screenshot: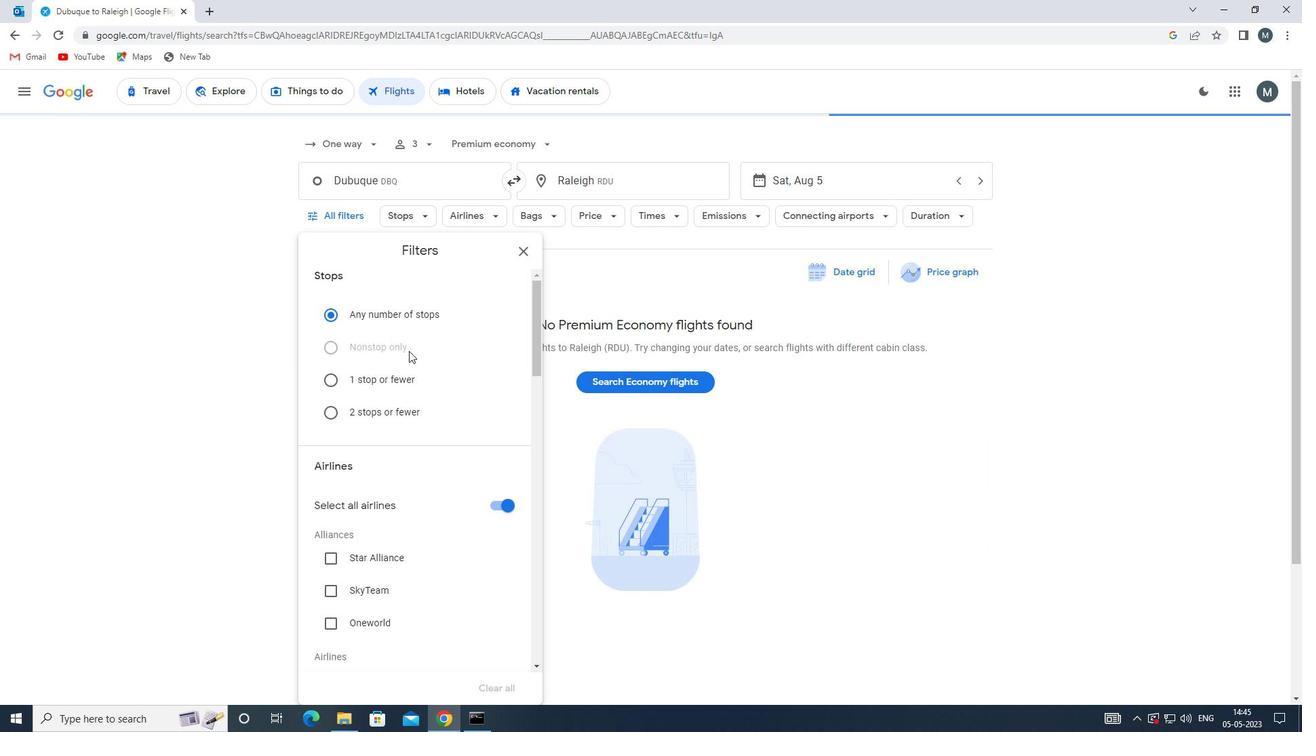 
Action: Mouse moved to (494, 433)
Screenshot: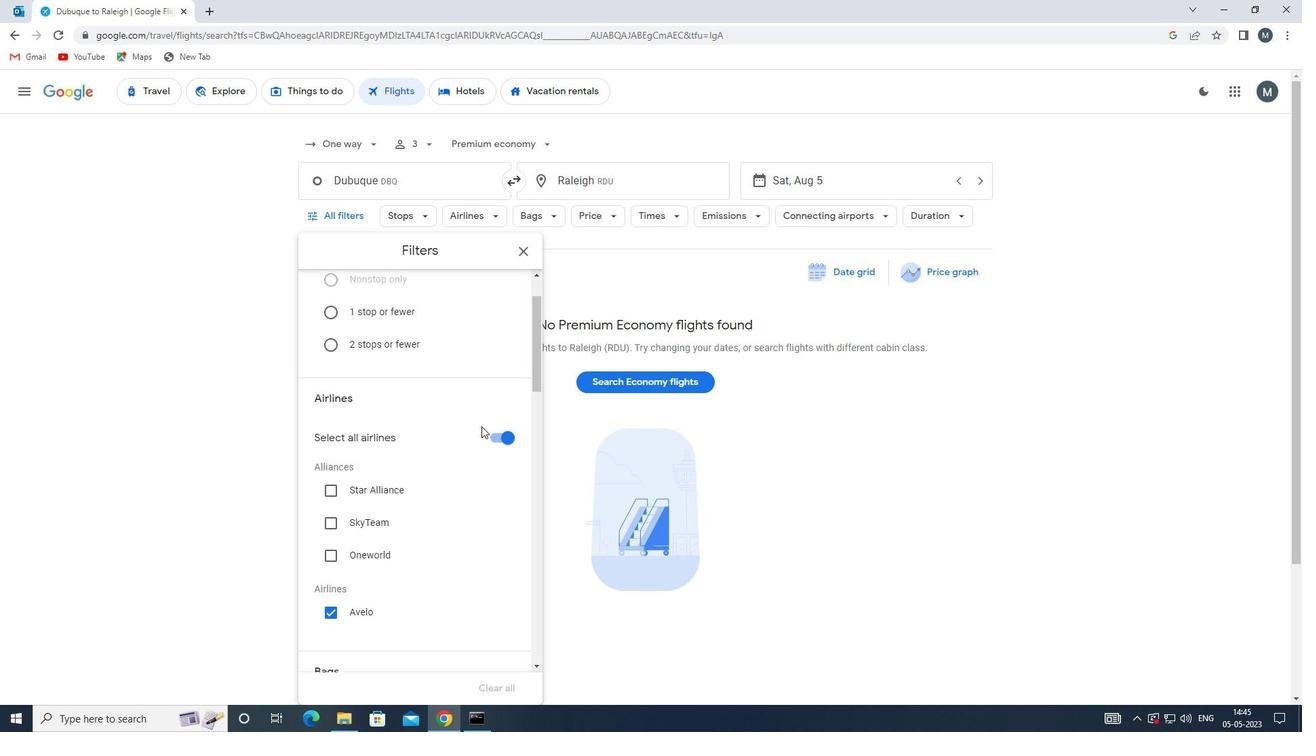 
Action: Mouse pressed left at (494, 433)
Screenshot: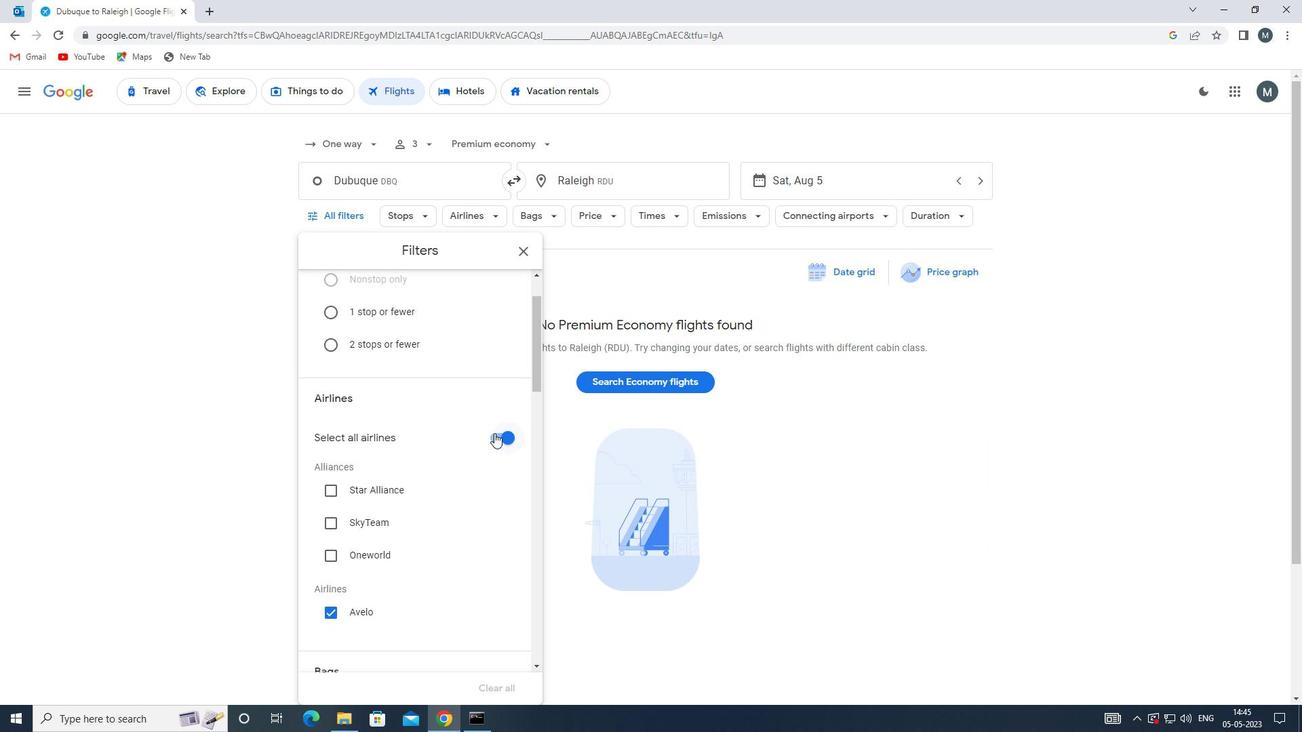 
Action: Mouse moved to (441, 467)
Screenshot: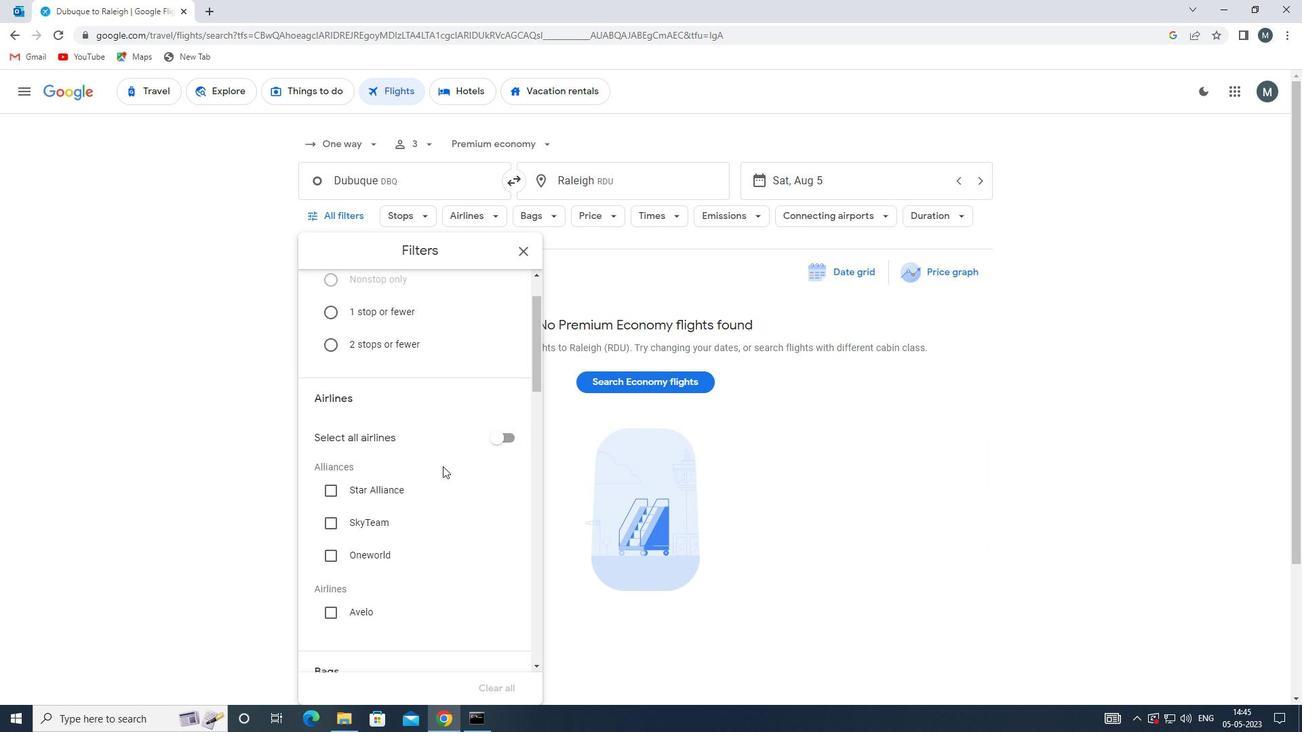 
Action: Mouse scrolled (441, 466) with delta (0, 0)
Screenshot: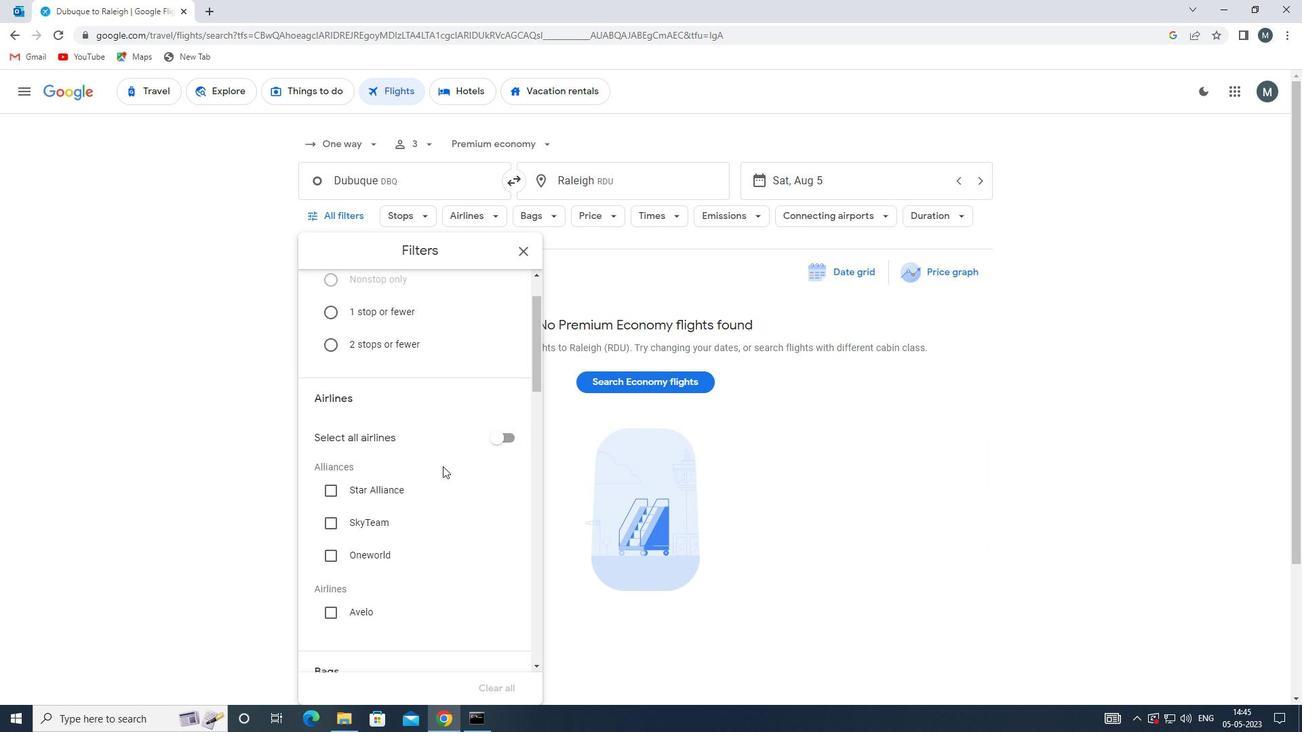 
Action: Mouse moved to (438, 468)
Screenshot: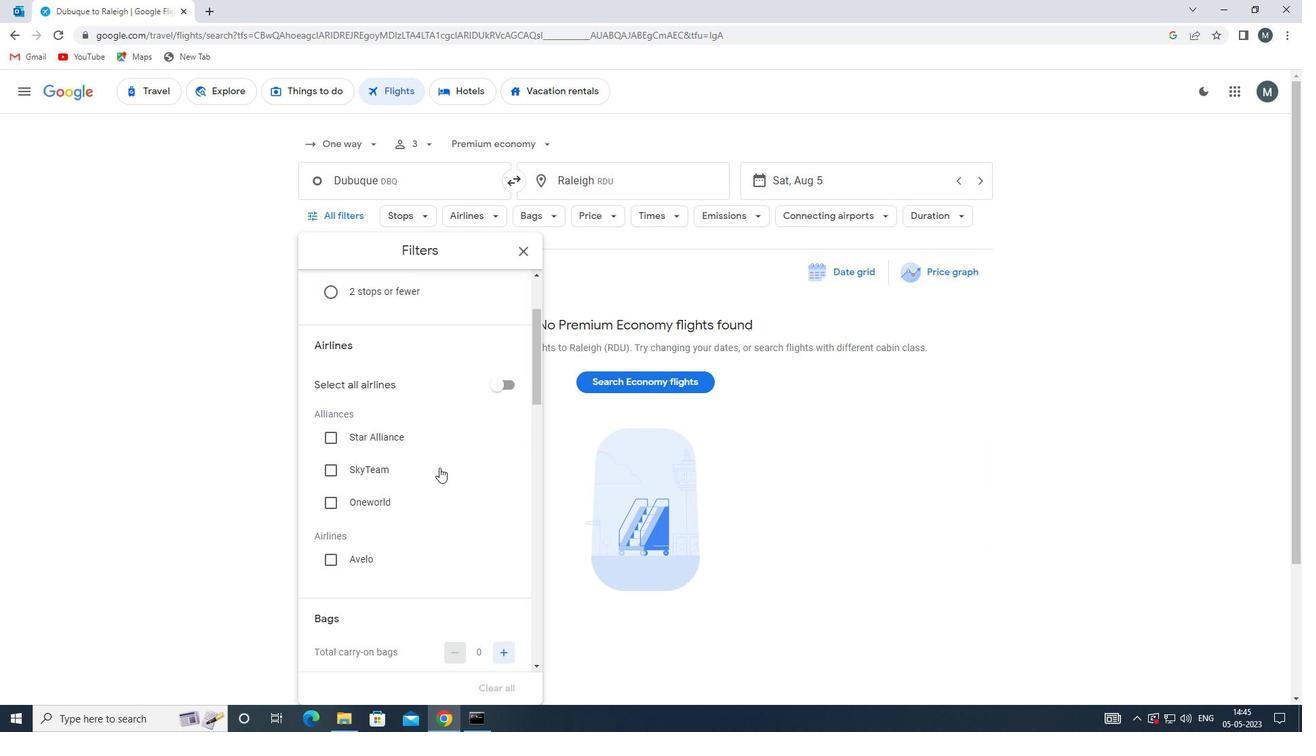 
Action: Mouse scrolled (438, 467) with delta (0, 0)
Screenshot: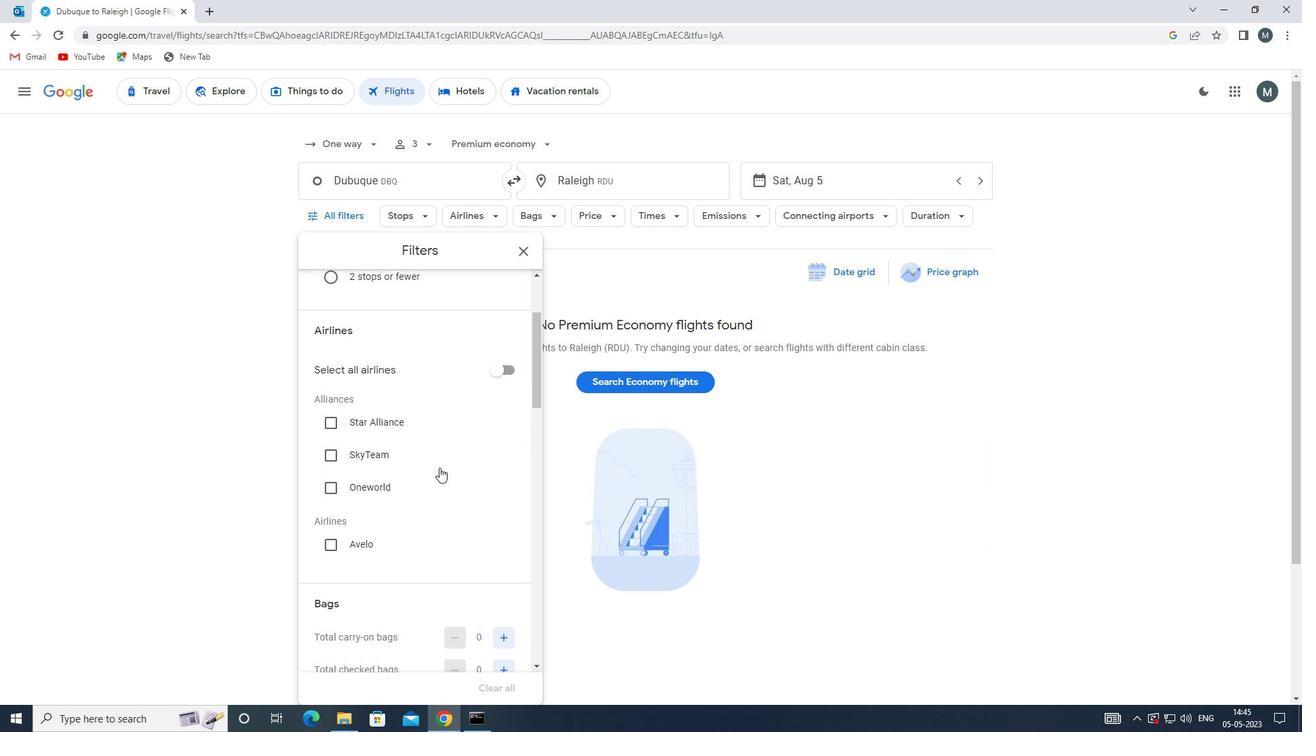 
Action: Mouse moved to (462, 462)
Screenshot: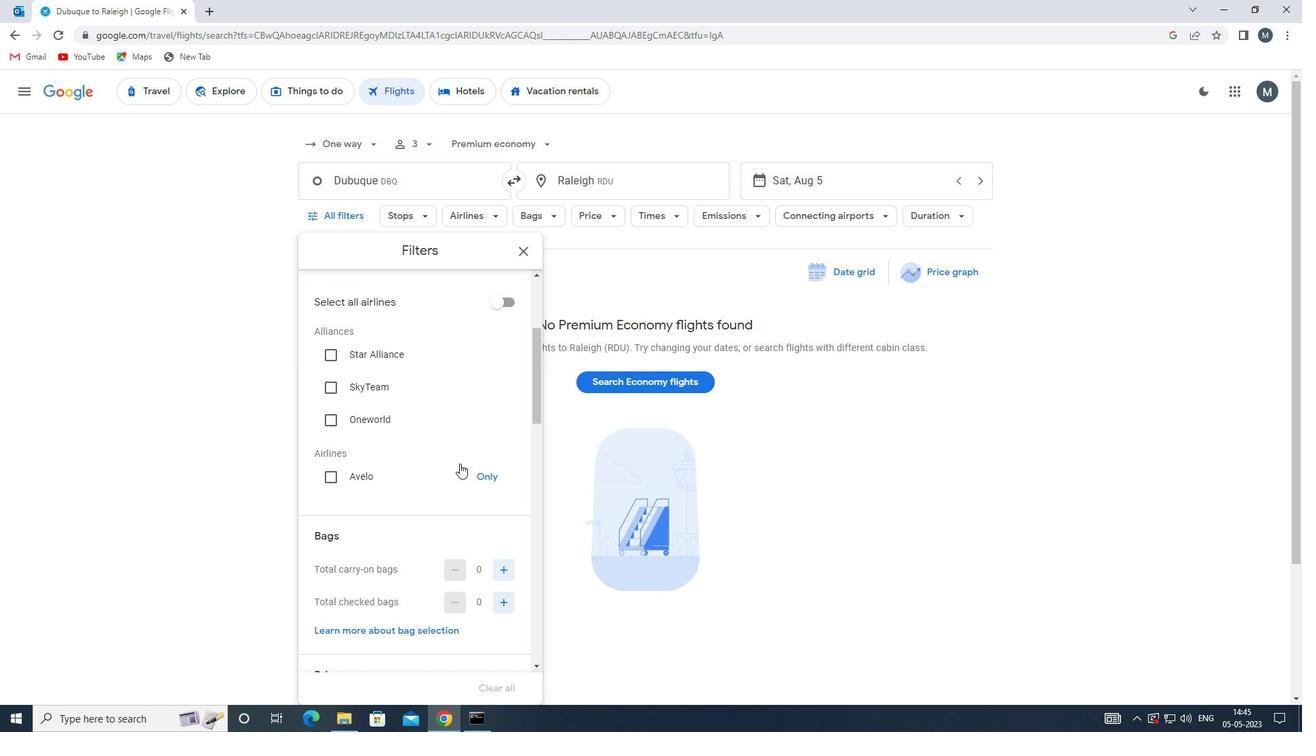 
Action: Mouse scrolled (462, 462) with delta (0, 0)
Screenshot: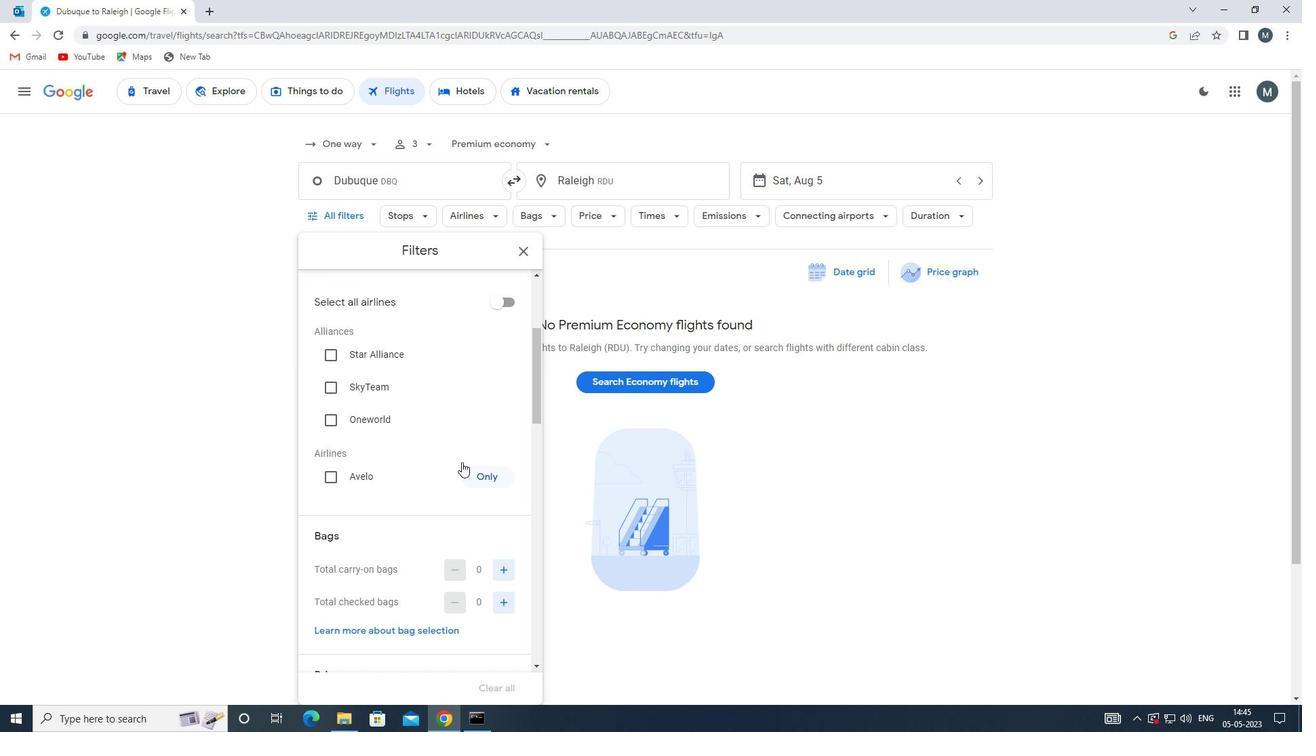 
Action: Mouse moved to (506, 537)
Screenshot: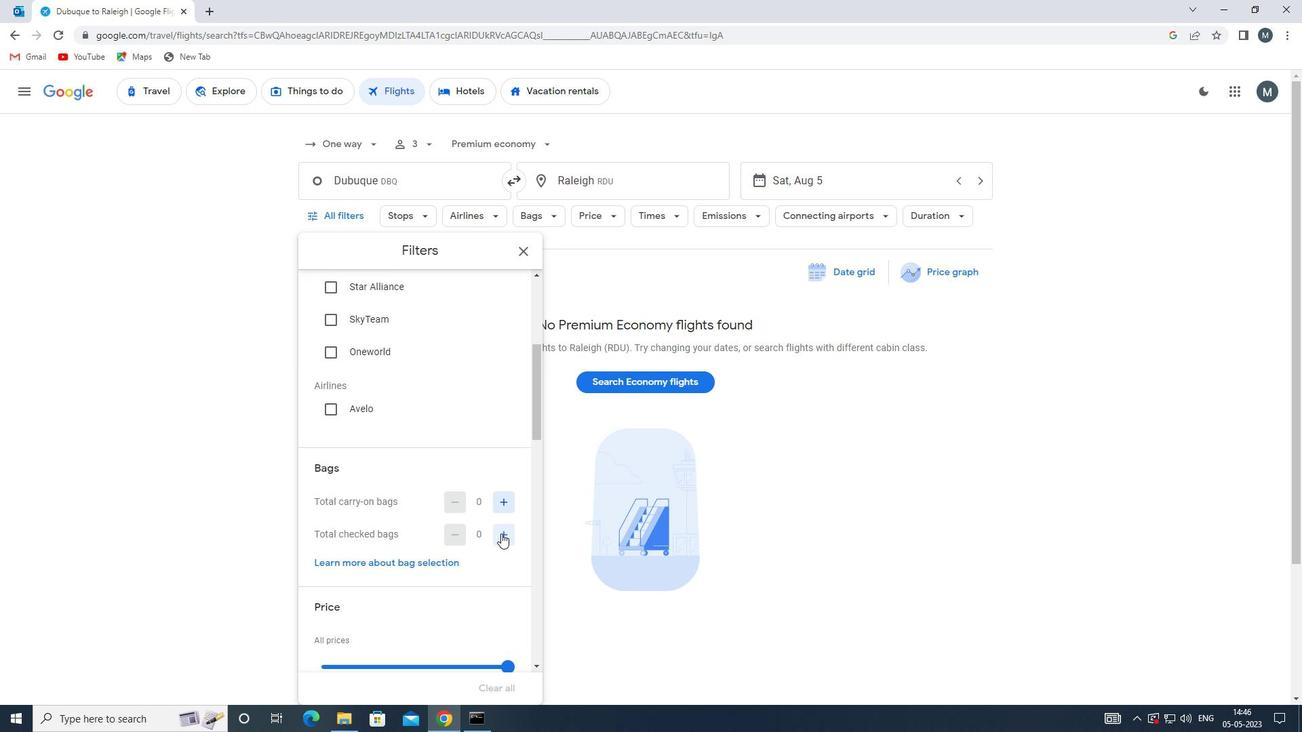 
Action: Mouse pressed left at (506, 537)
Screenshot: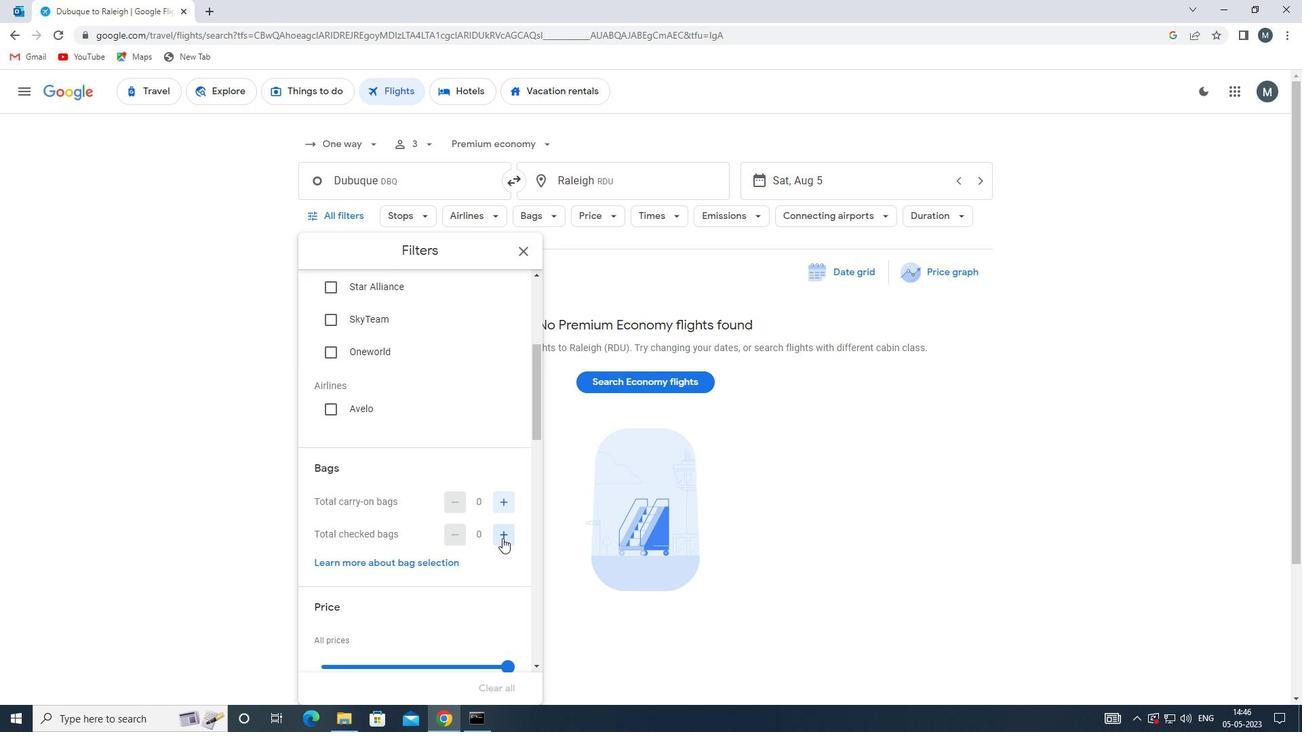 
Action: Mouse moved to (435, 500)
Screenshot: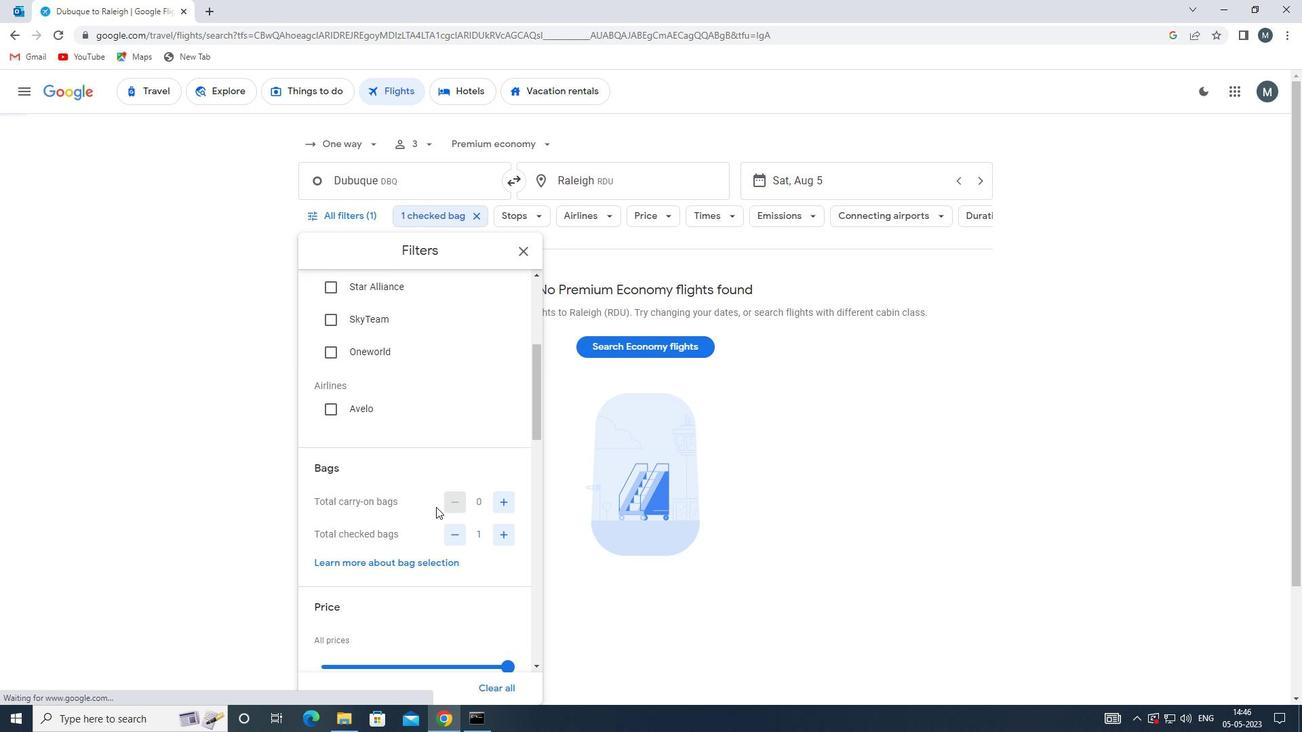 
Action: Mouse scrolled (435, 500) with delta (0, 0)
Screenshot: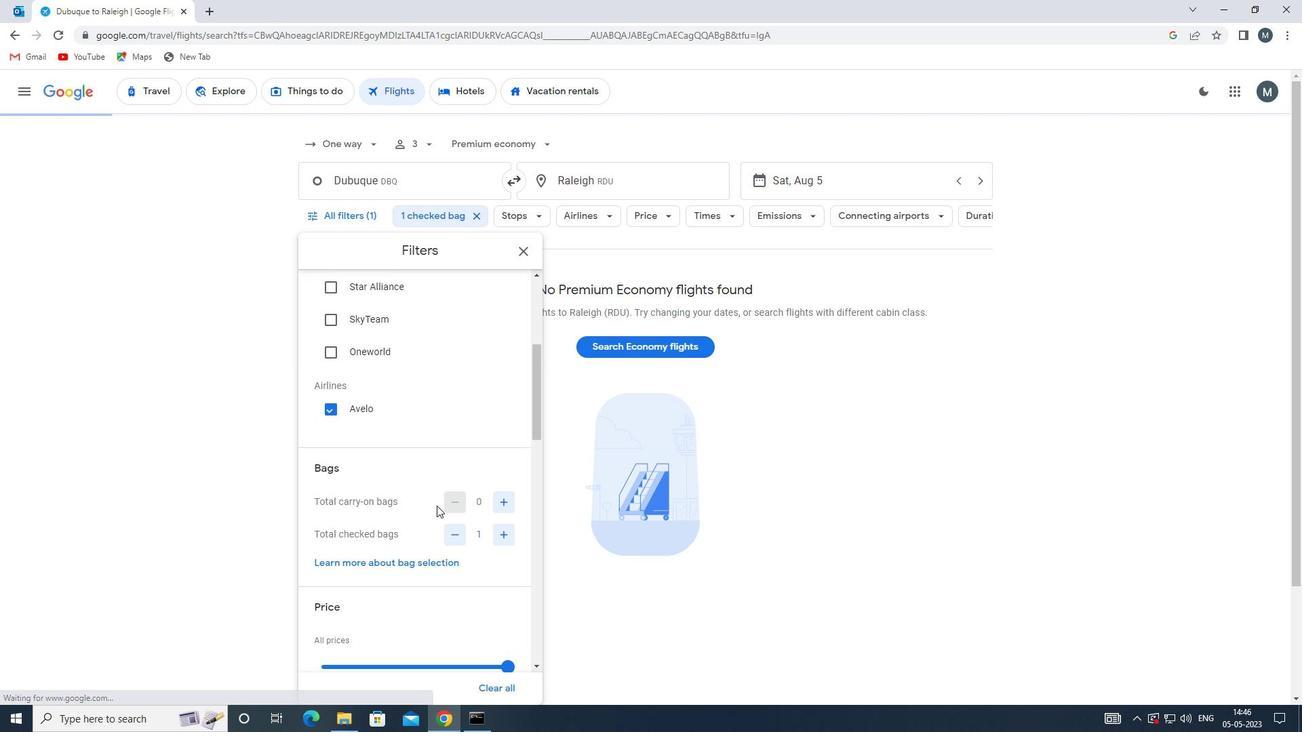 
Action: Mouse moved to (434, 500)
Screenshot: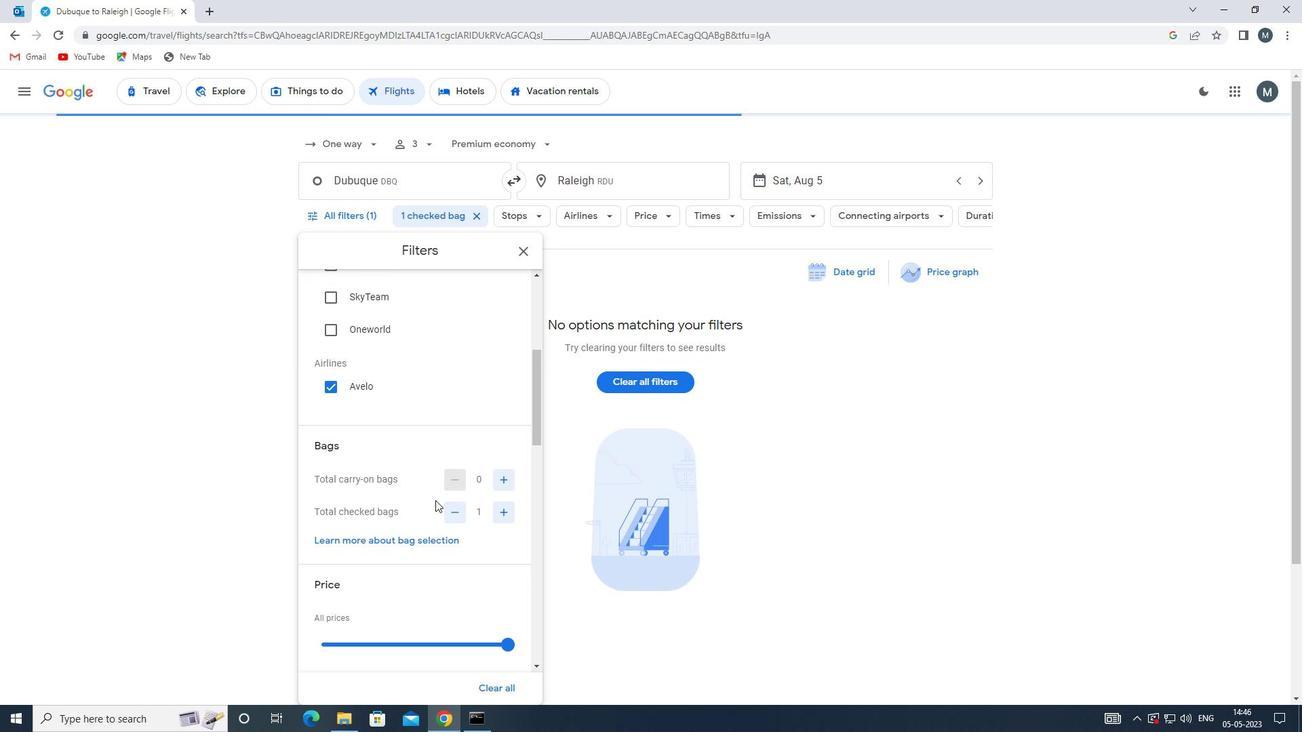 
Action: Mouse scrolled (434, 499) with delta (0, 0)
Screenshot: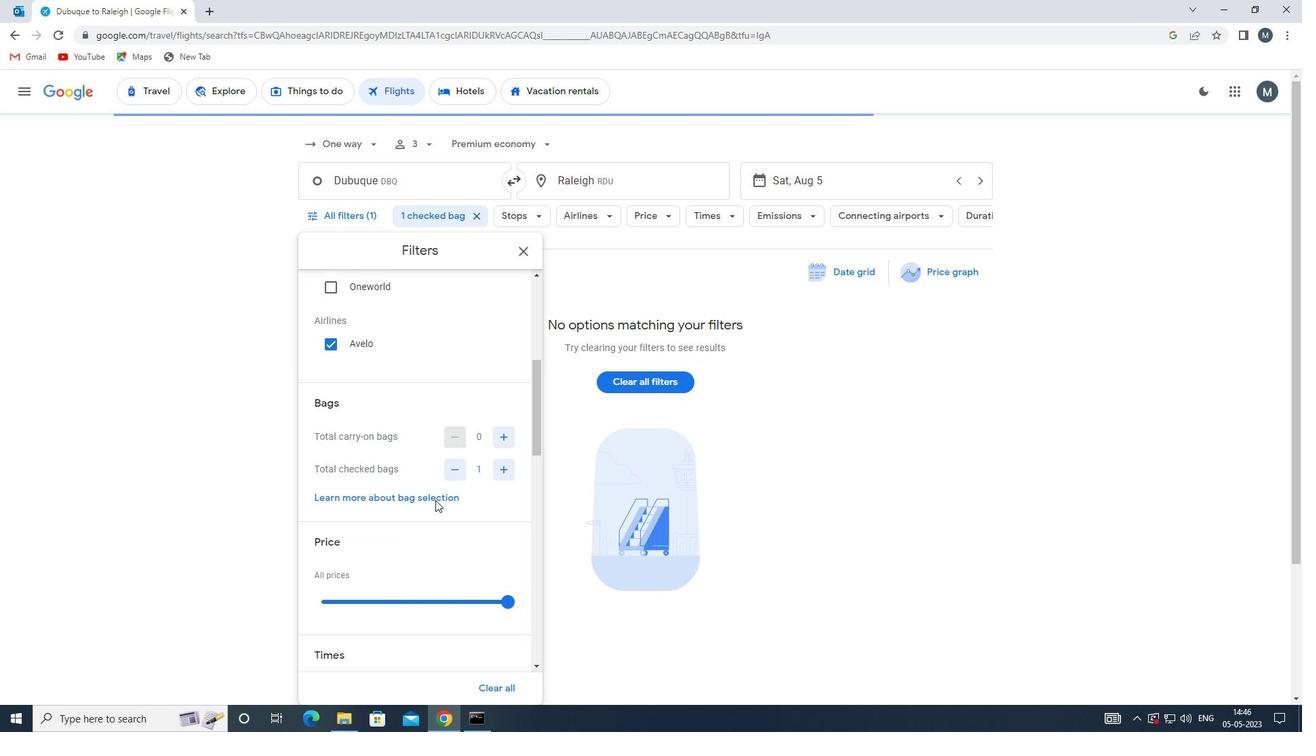 
Action: Mouse moved to (394, 532)
Screenshot: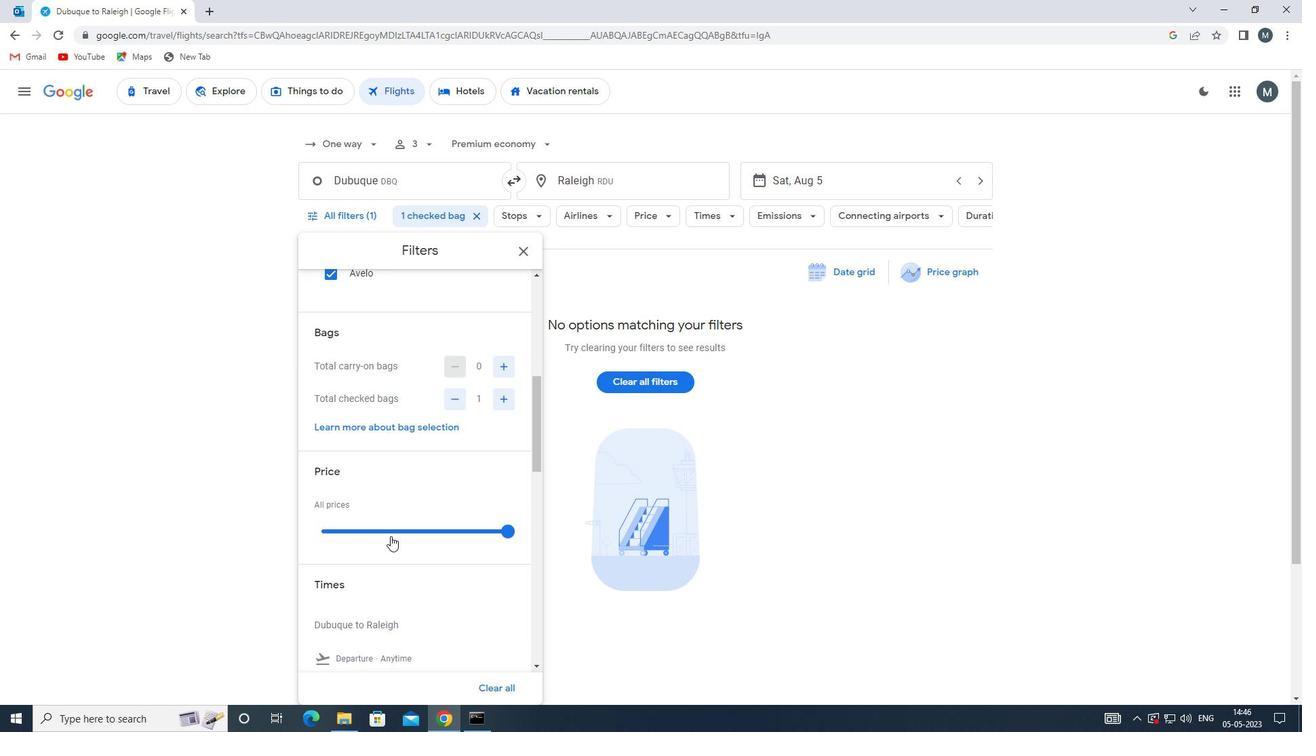 
Action: Mouse pressed left at (394, 532)
Screenshot: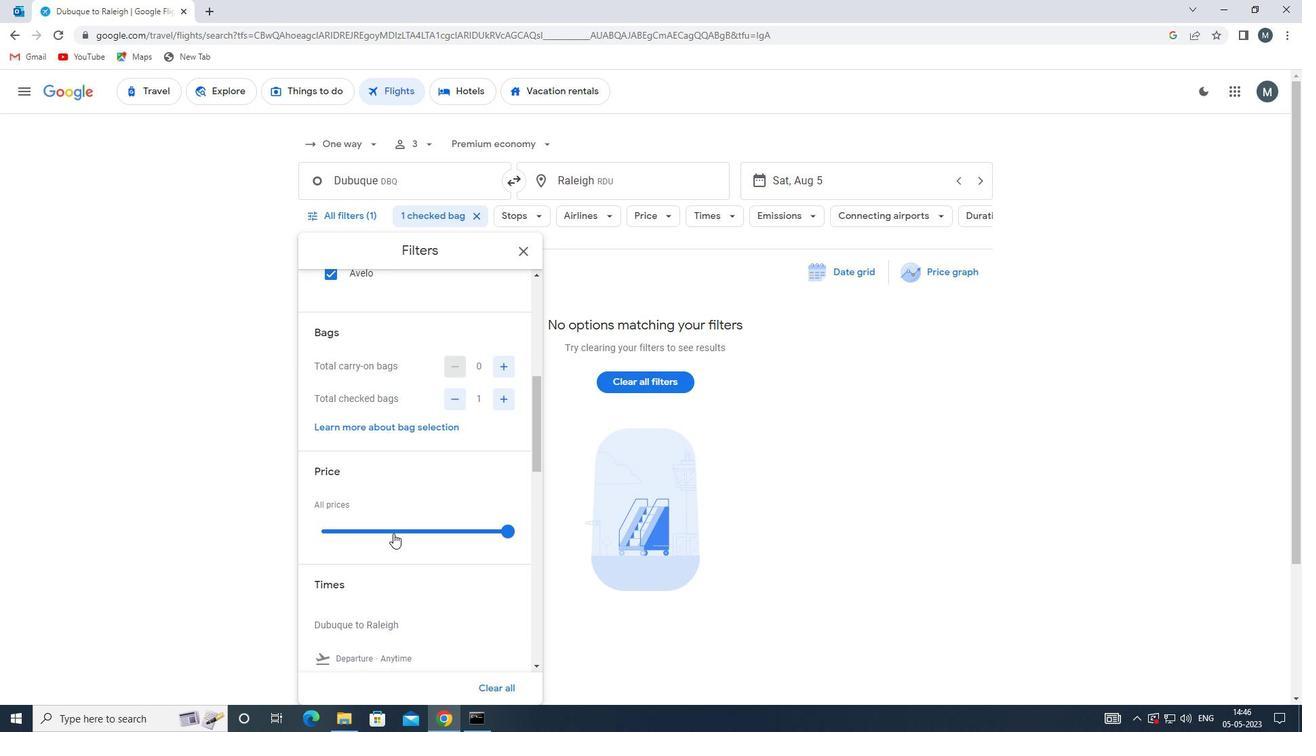 
Action: Mouse moved to (434, 535)
Screenshot: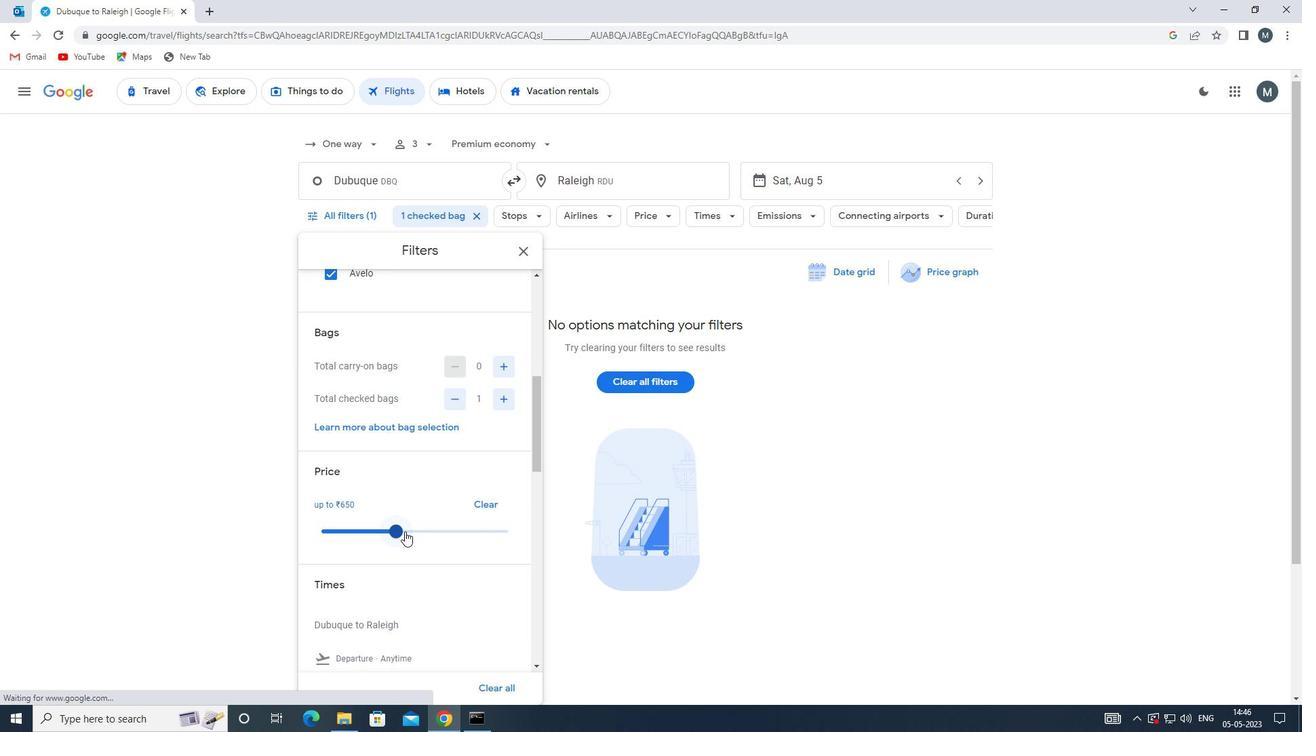 
Action: Mouse pressed left at (434, 535)
Screenshot: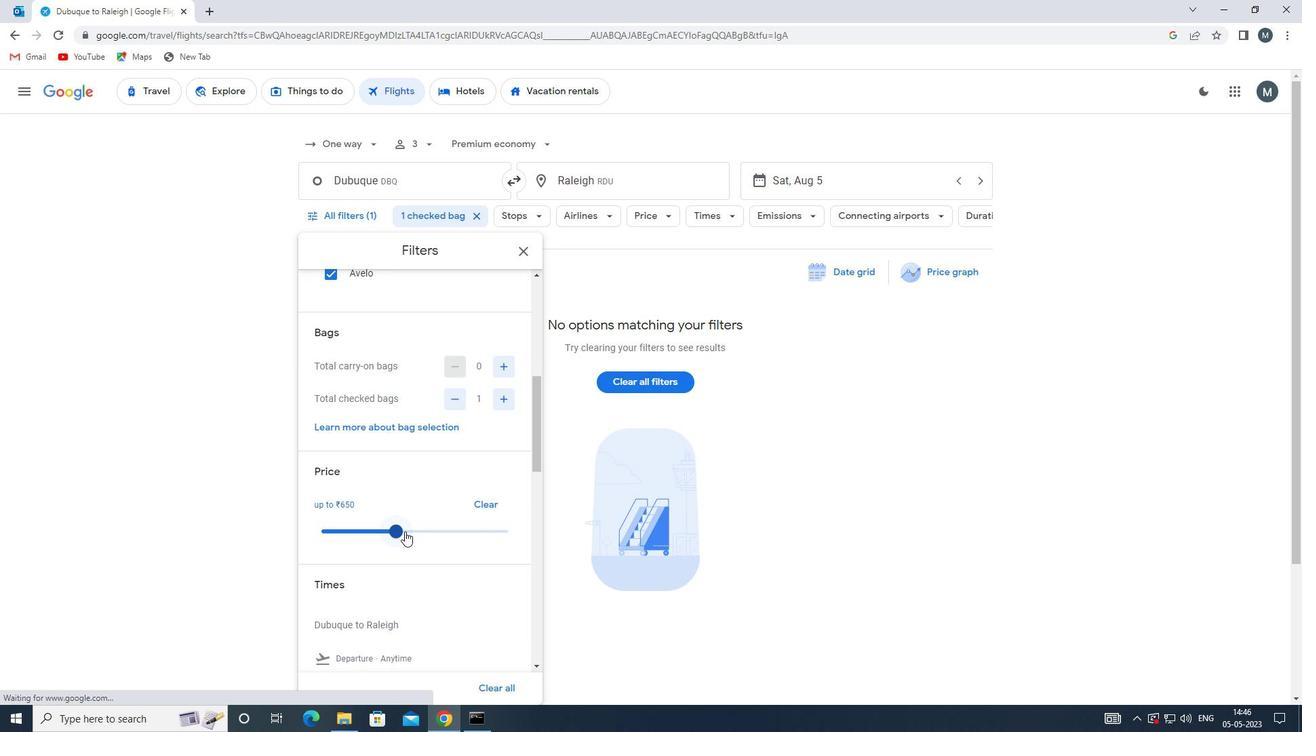 
Action: Mouse moved to (429, 509)
Screenshot: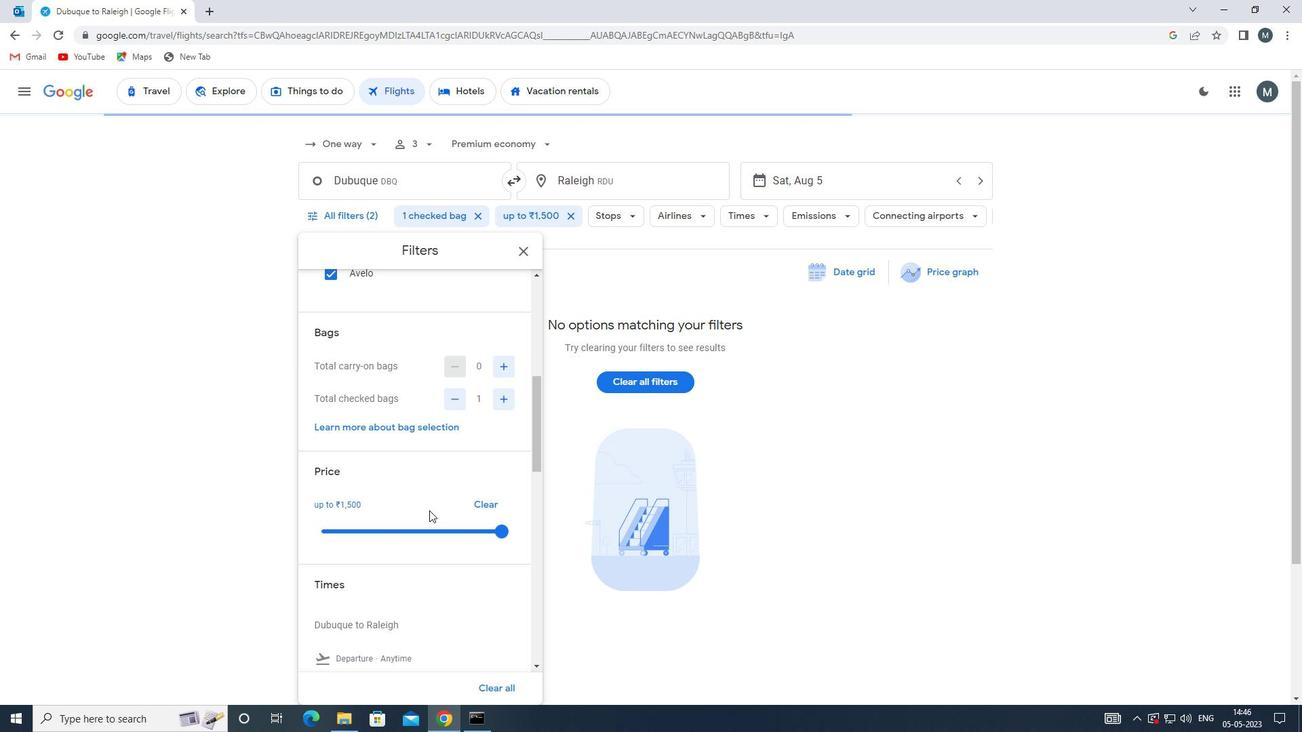 
Action: Mouse scrolled (429, 508) with delta (0, 0)
Screenshot: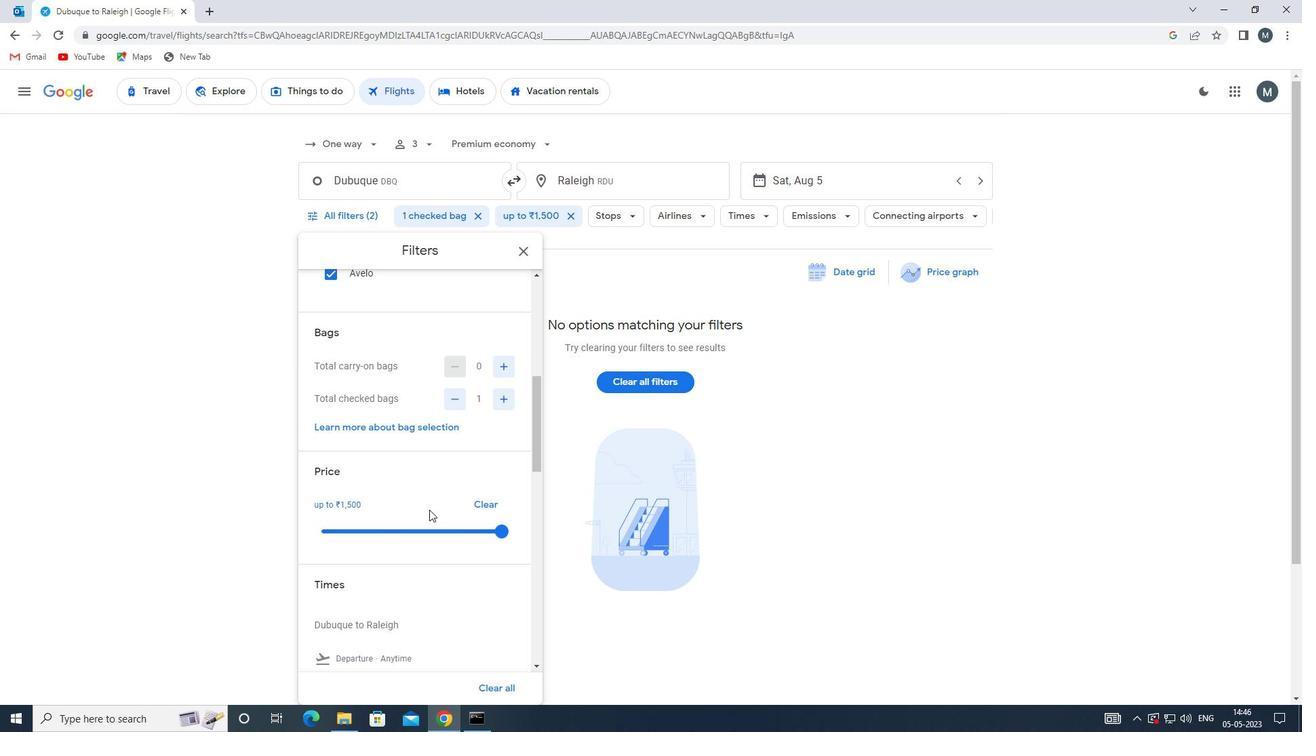 
Action: Mouse scrolled (429, 508) with delta (0, 0)
Screenshot: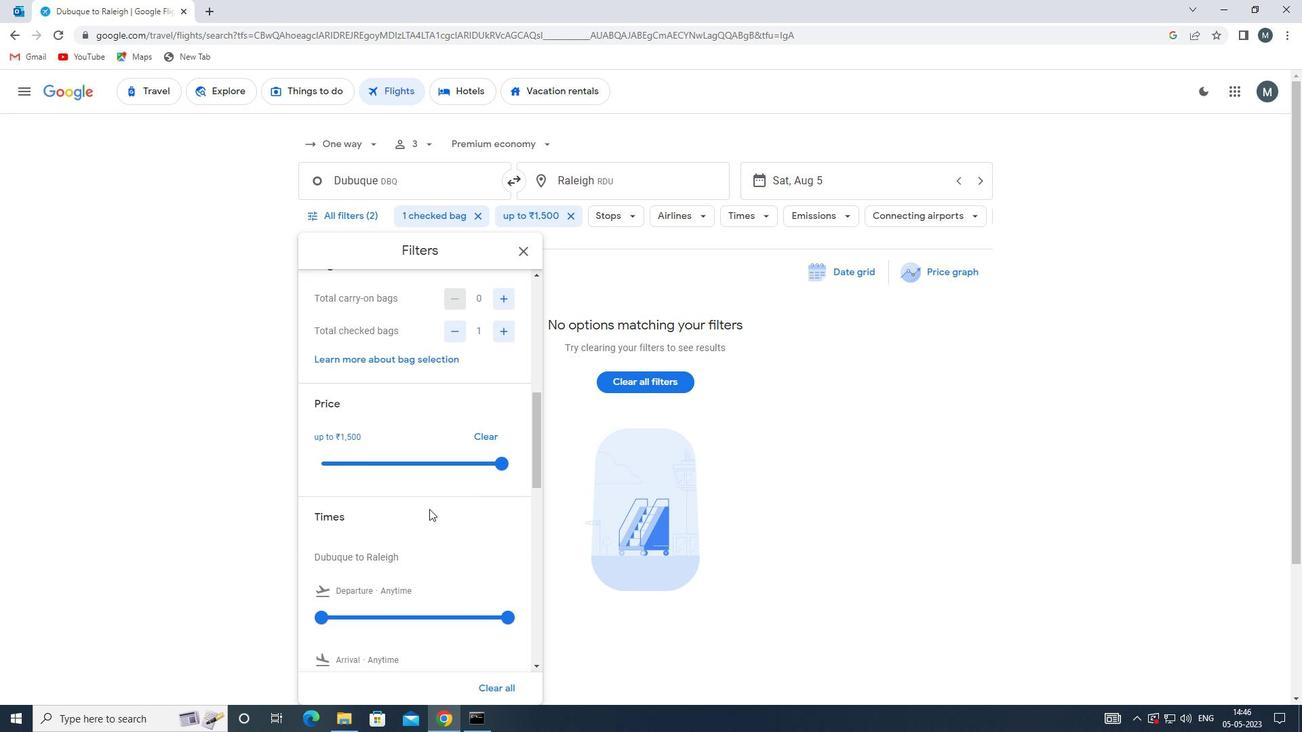 
Action: Mouse moved to (314, 548)
Screenshot: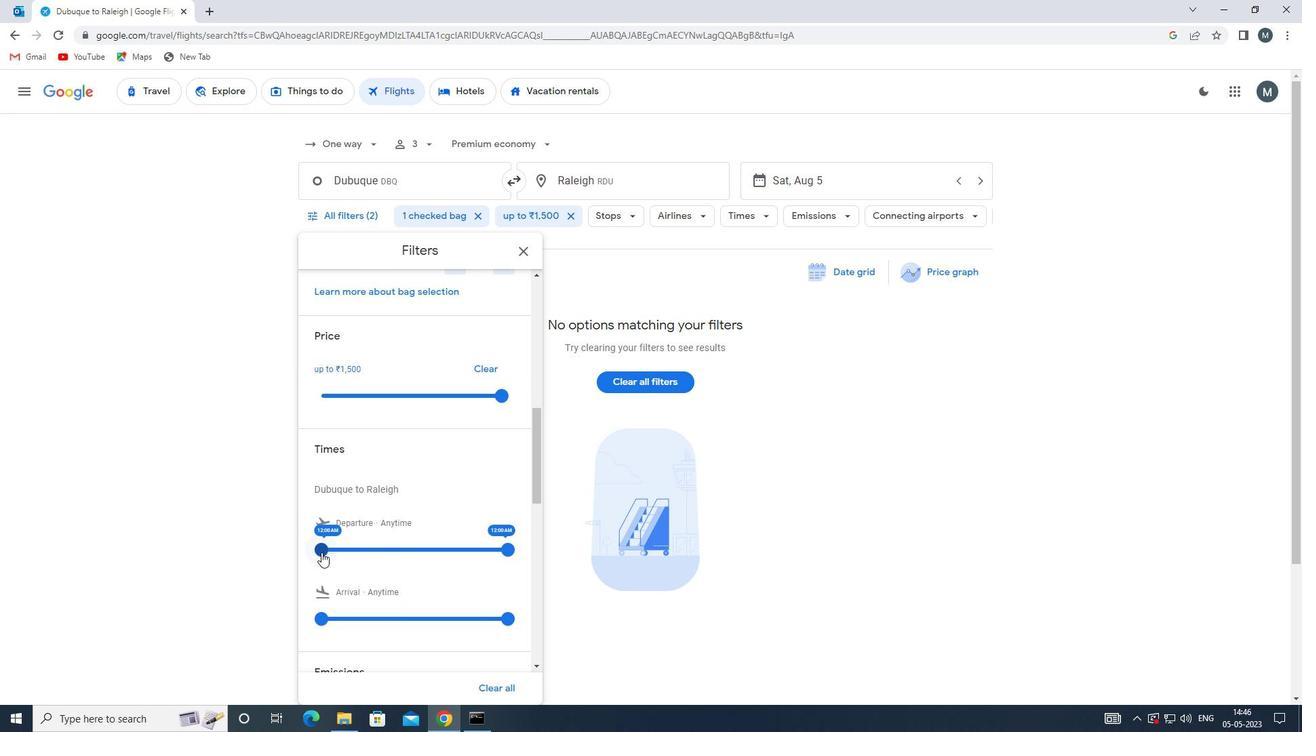 
Action: Mouse pressed left at (314, 548)
Screenshot: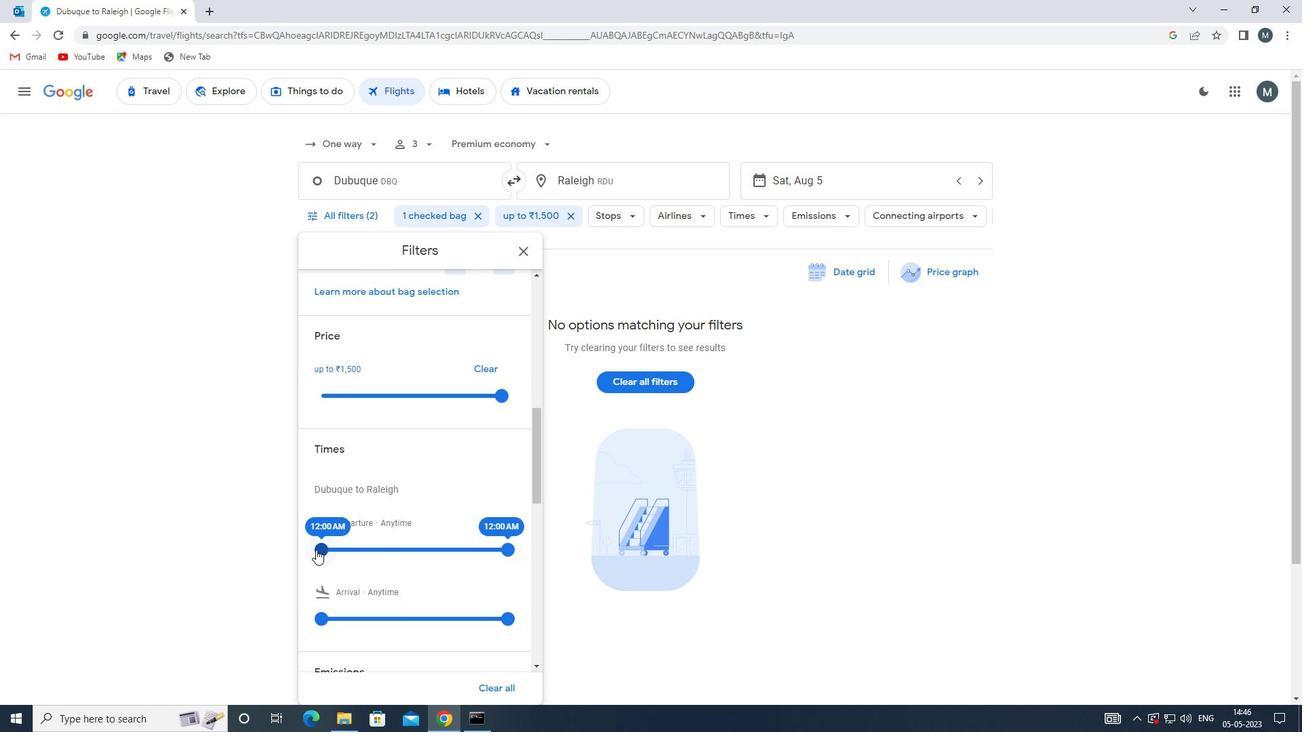 
Action: Mouse moved to (514, 546)
Screenshot: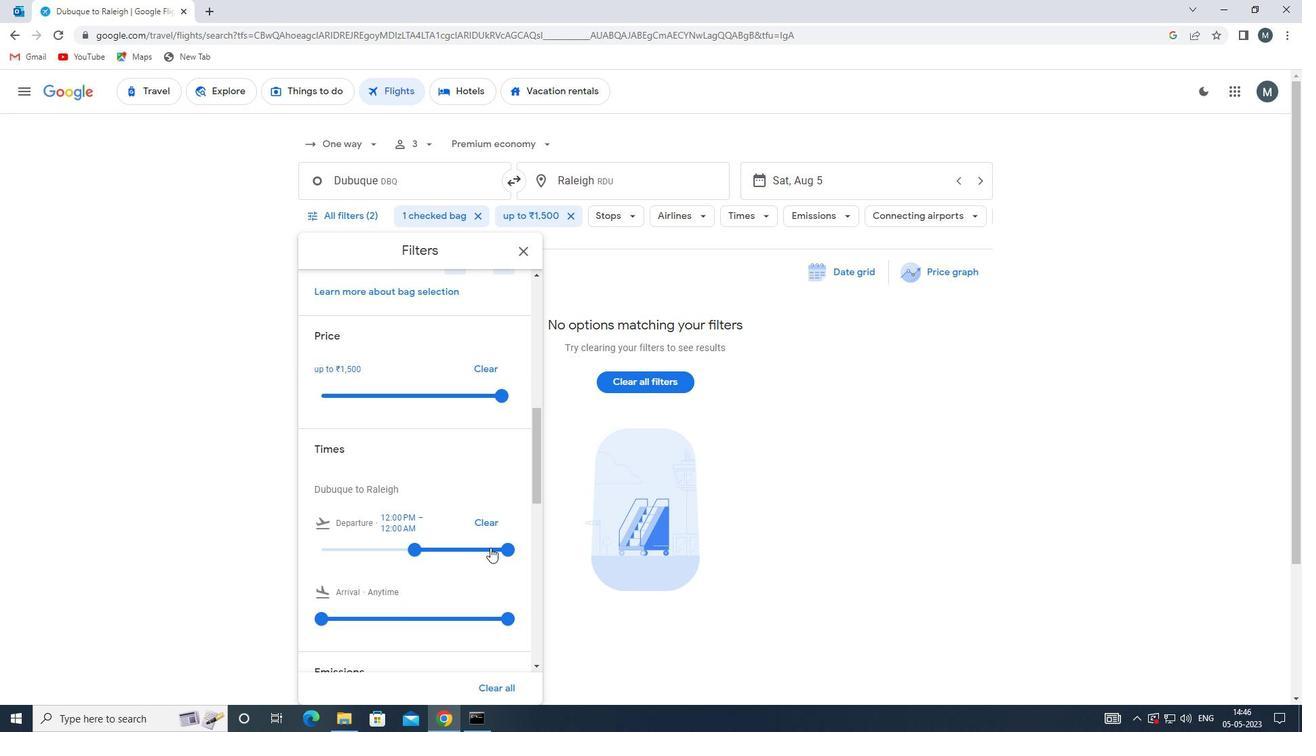 
Action: Mouse pressed left at (514, 546)
Screenshot: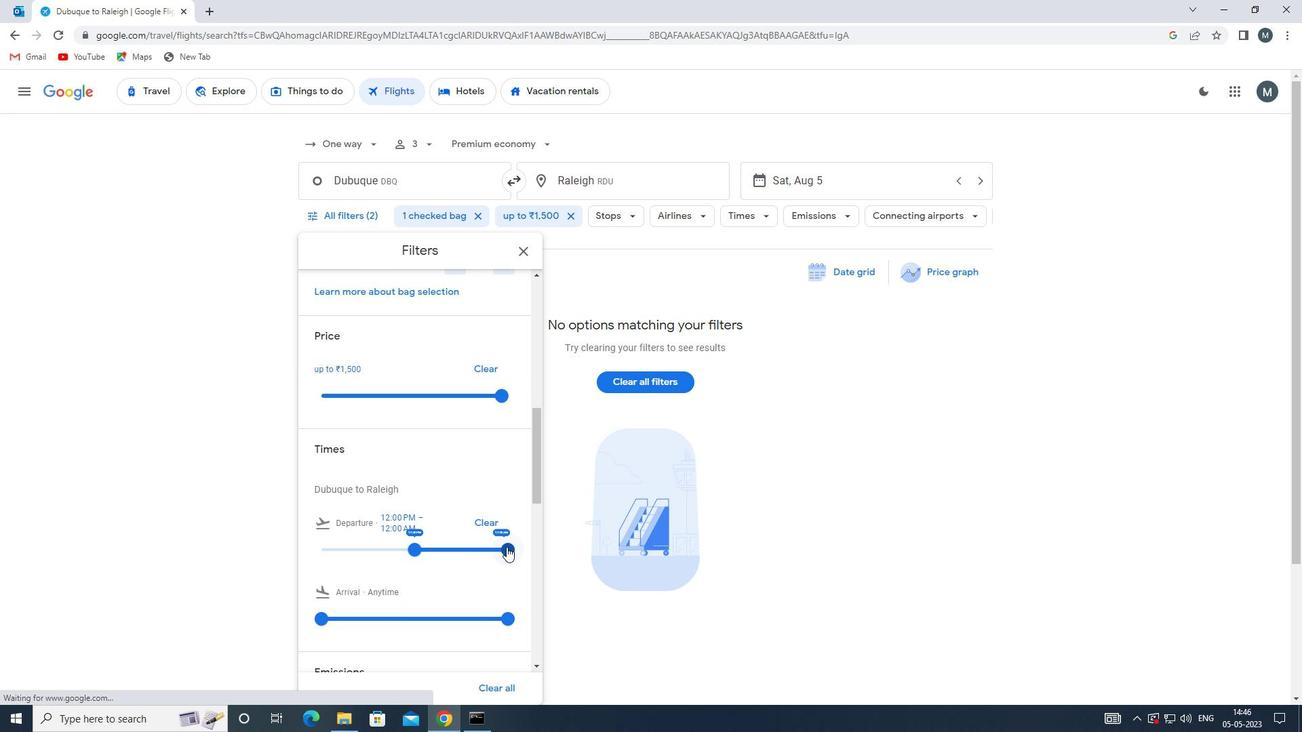 
Action: Mouse moved to (413, 548)
Screenshot: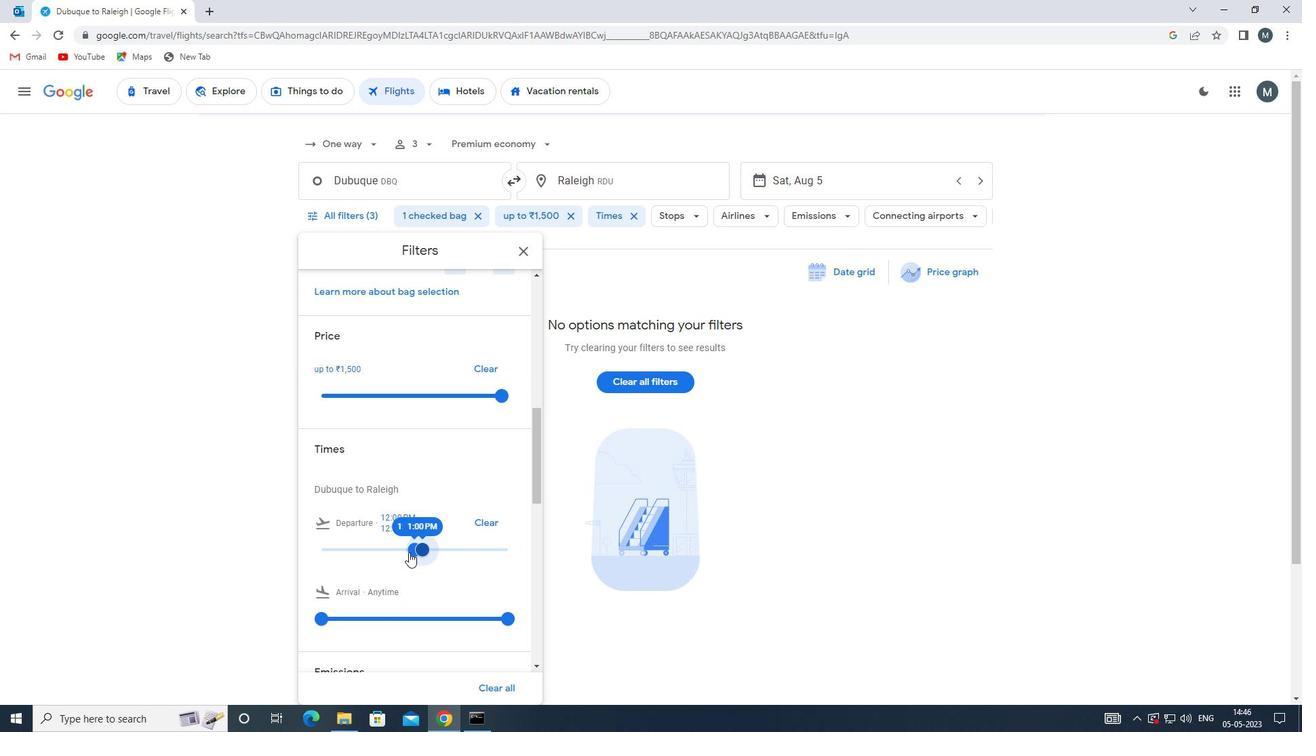 
Action: Mouse scrolled (413, 547) with delta (0, 0)
Screenshot: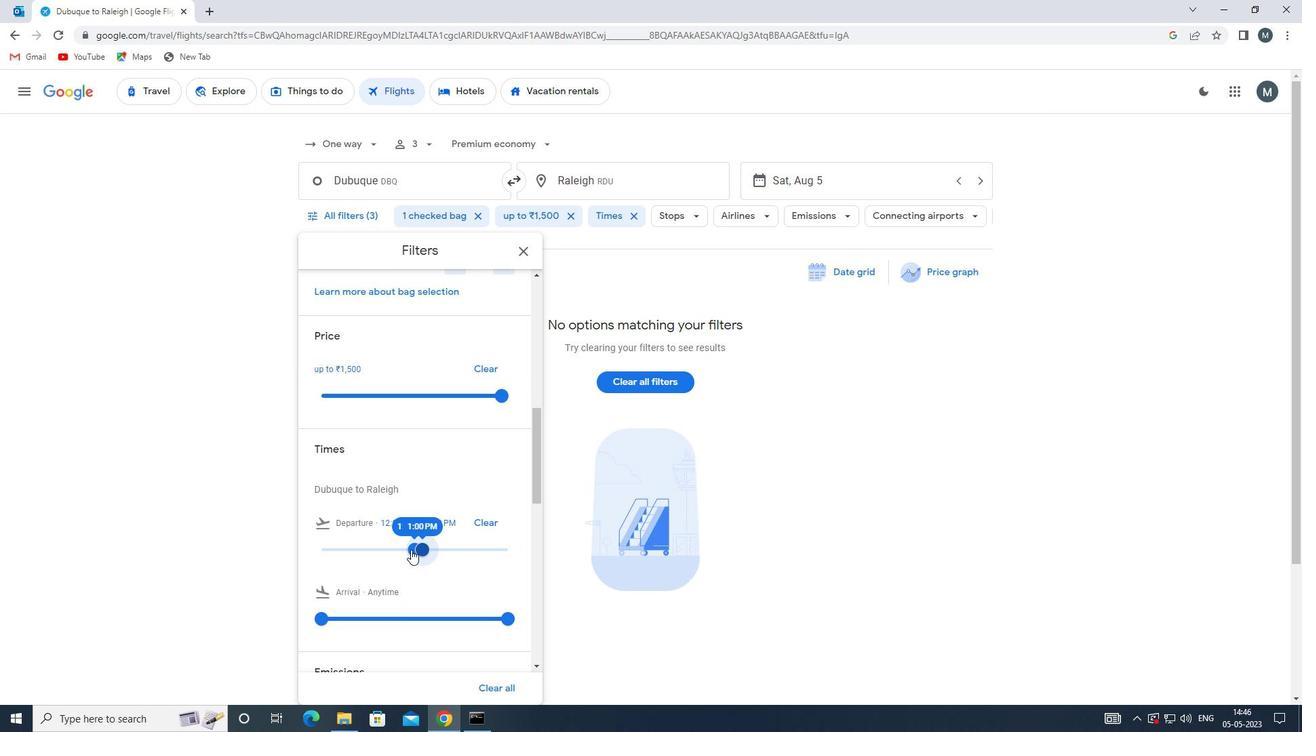 
Action: Mouse moved to (413, 548)
Screenshot: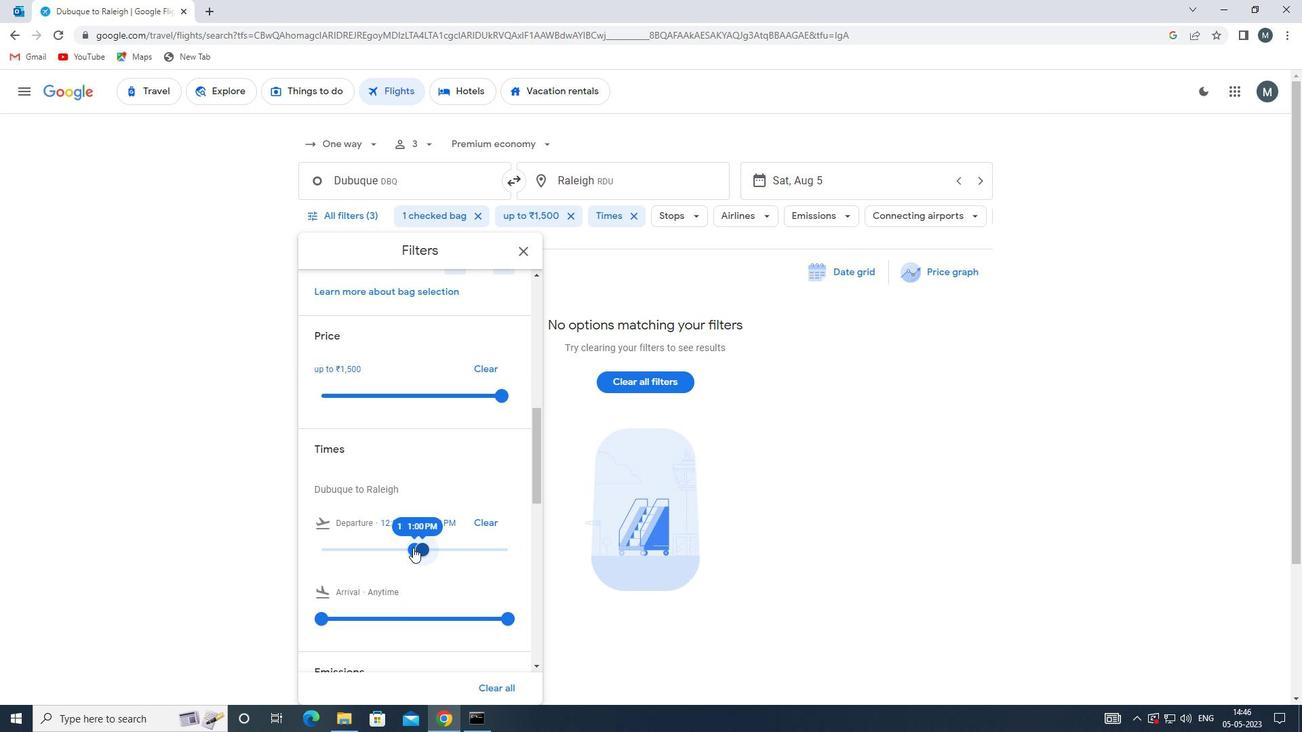 
Action: Mouse scrolled (413, 547) with delta (0, 0)
Screenshot: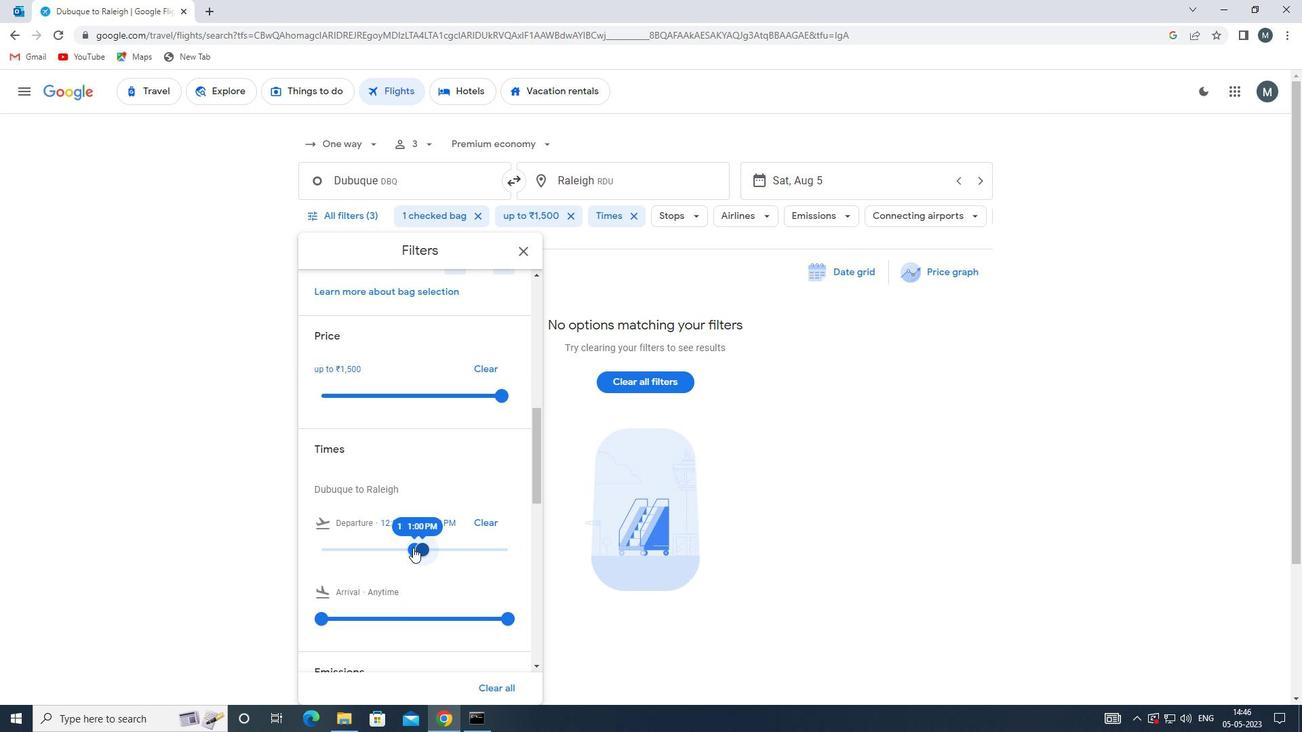 
Action: Mouse moved to (524, 253)
Screenshot: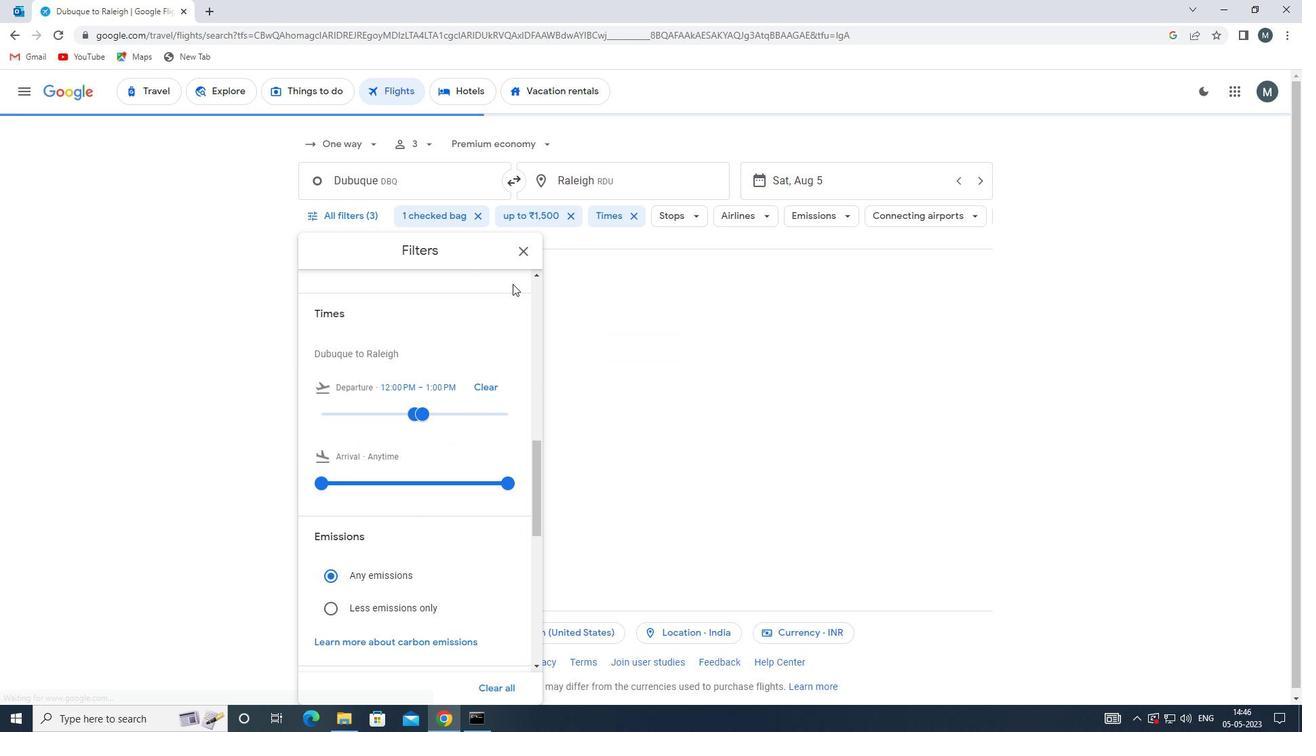 
Action: Mouse pressed left at (524, 253)
Screenshot: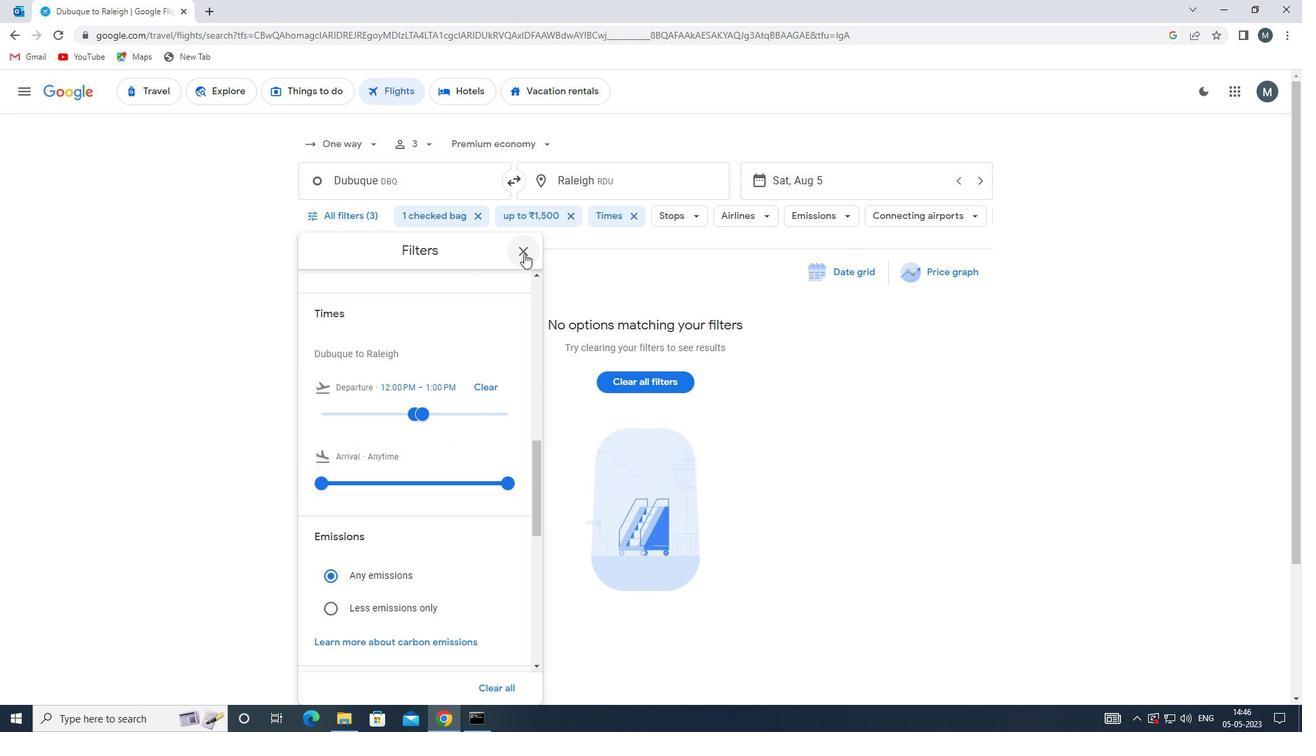 
